 Task: Create a due date automation trigger when advanced on, 2 working days before a card is due add fields without custom field "Resume" set to a number greater than 1 and lower than 10 at 11:00 AM.
Action: Mouse moved to (954, 446)
Screenshot: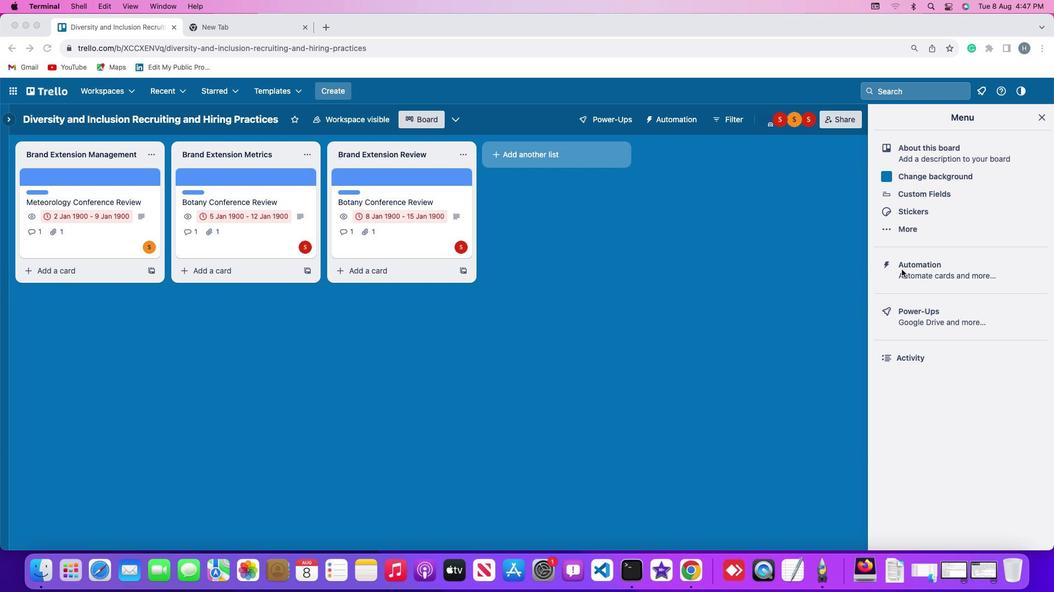 
Action: Mouse pressed left at (954, 446)
Screenshot: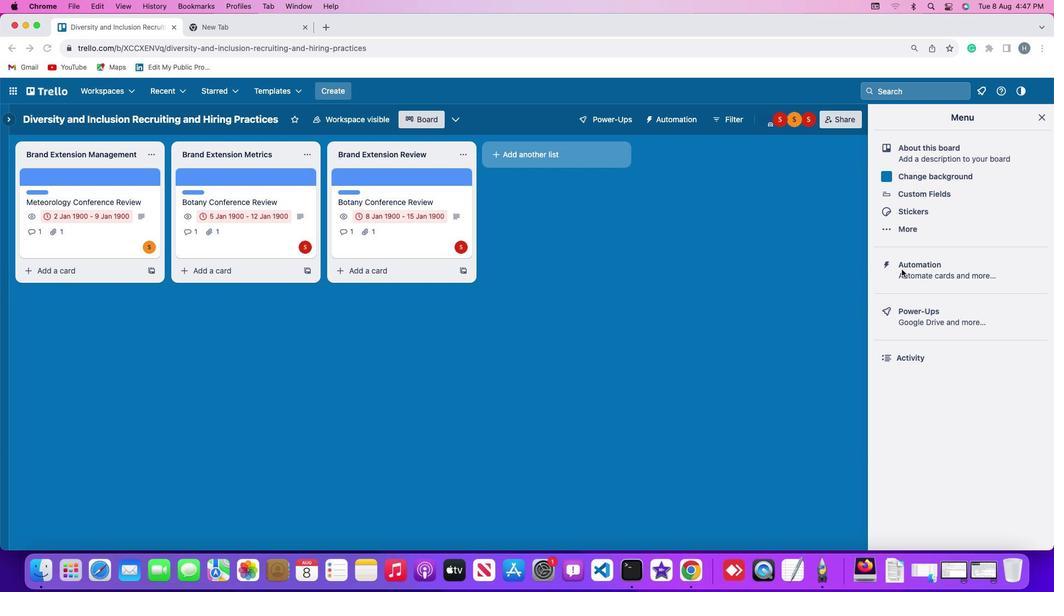 
Action: Mouse pressed left at (954, 446)
Screenshot: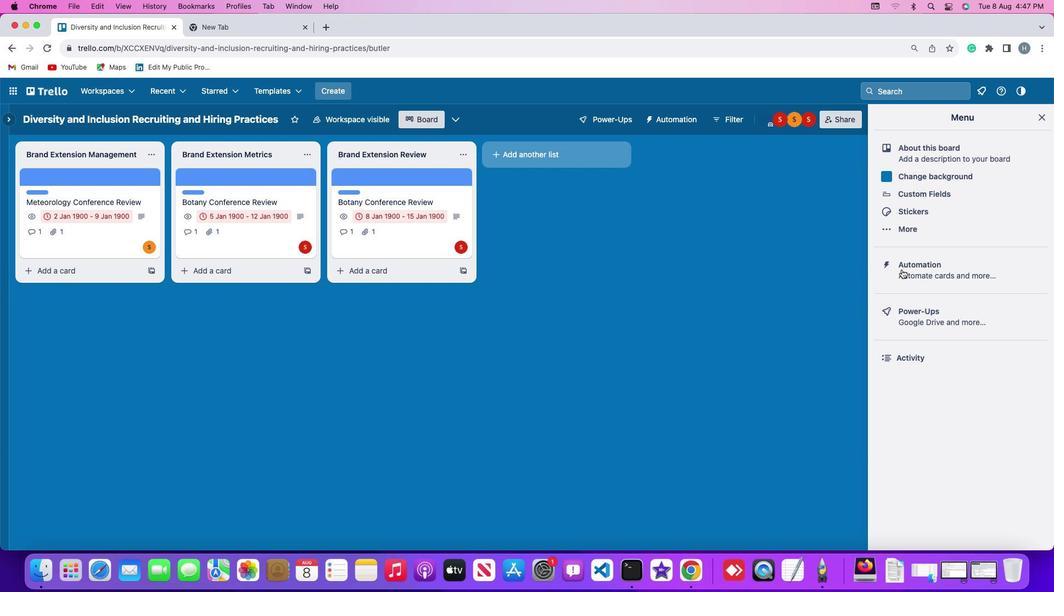 
Action: Mouse moved to (53, 448)
Screenshot: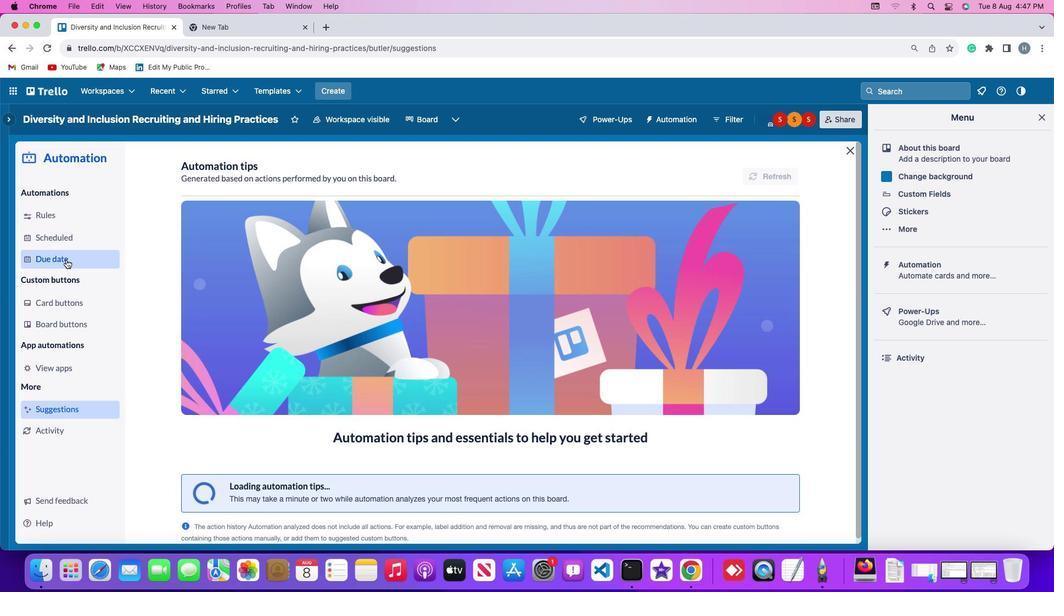 
Action: Mouse pressed left at (53, 448)
Screenshot: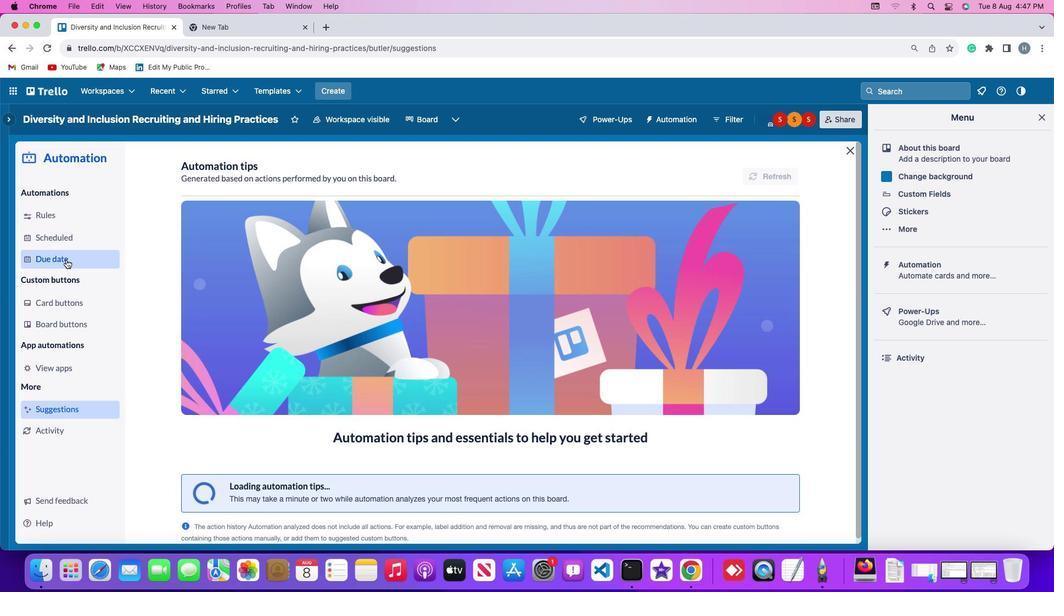 
Action: Mouse moved to (779, 472)
Screenshot: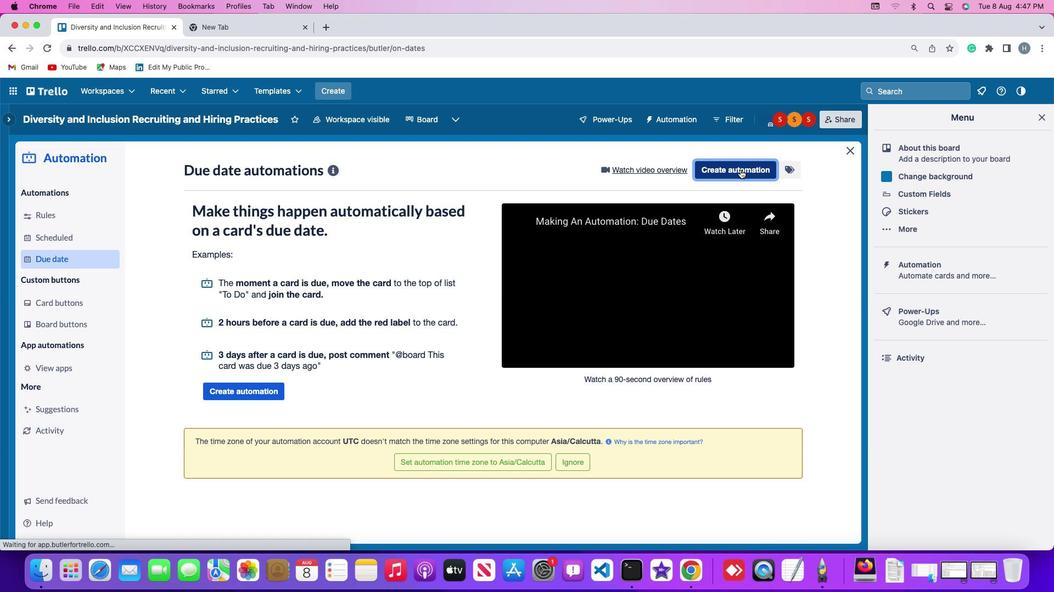 
Action: Mouse pressed left at (779, 472)
Screenshot: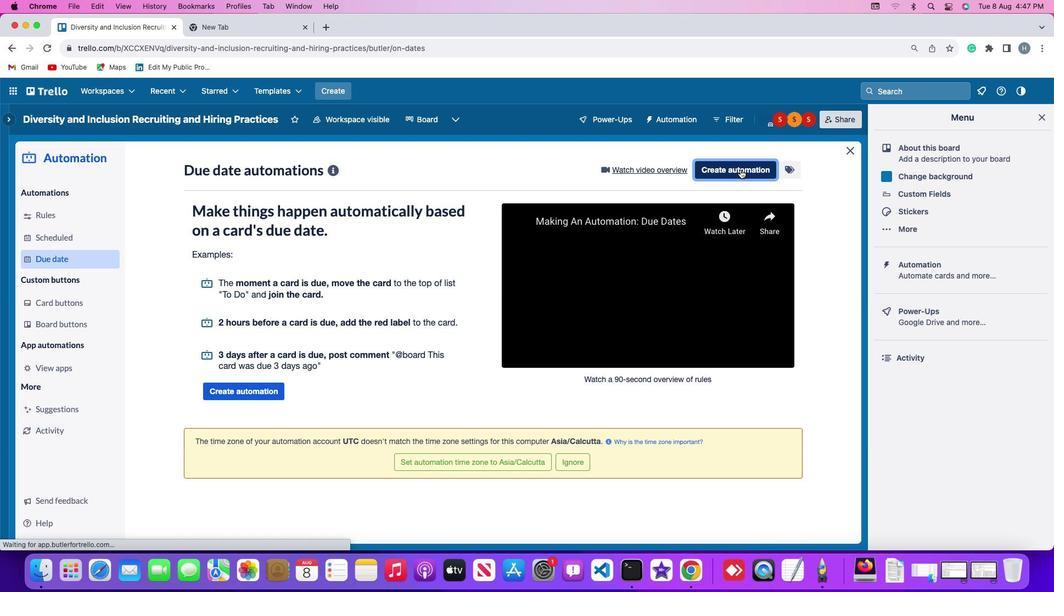 
Action: Mouse moved to (228, 444)
Screenshot: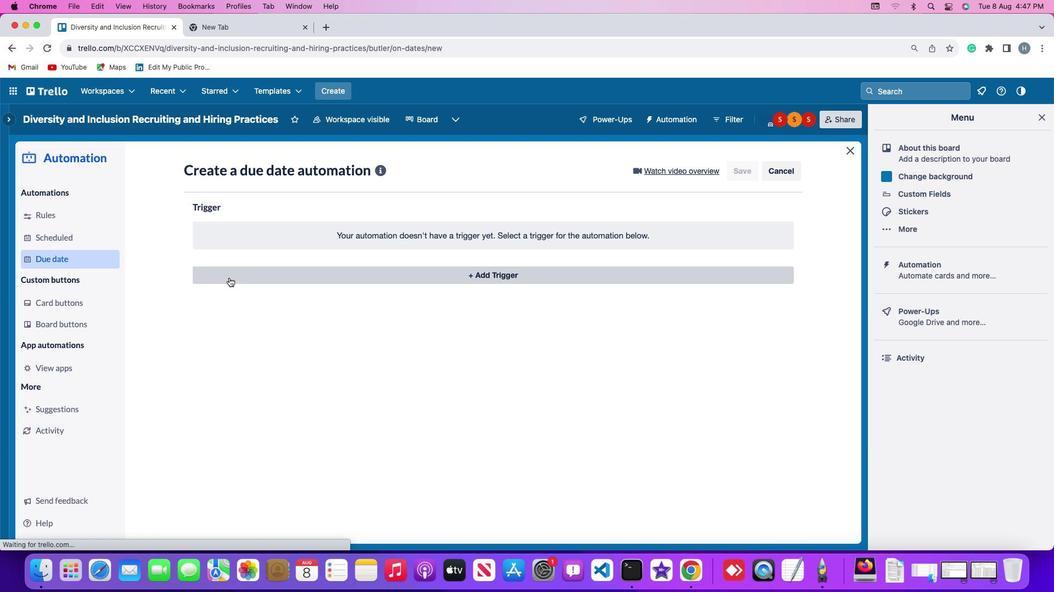
Action: Mouse pressed left at (228, 444)
Screenshot: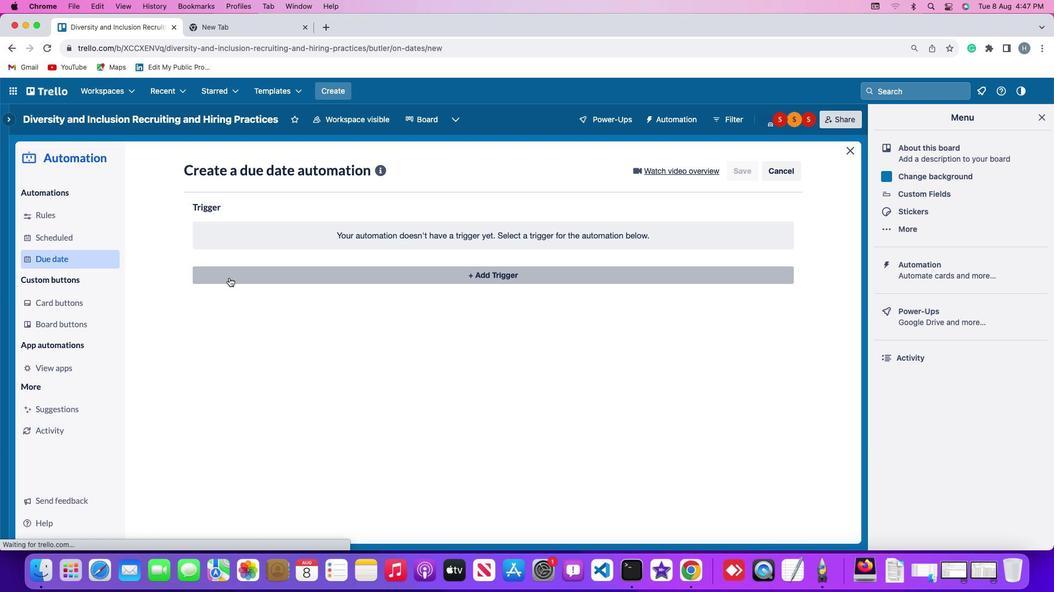 
Action: Mouse moved to (212, 401)
Screenshot: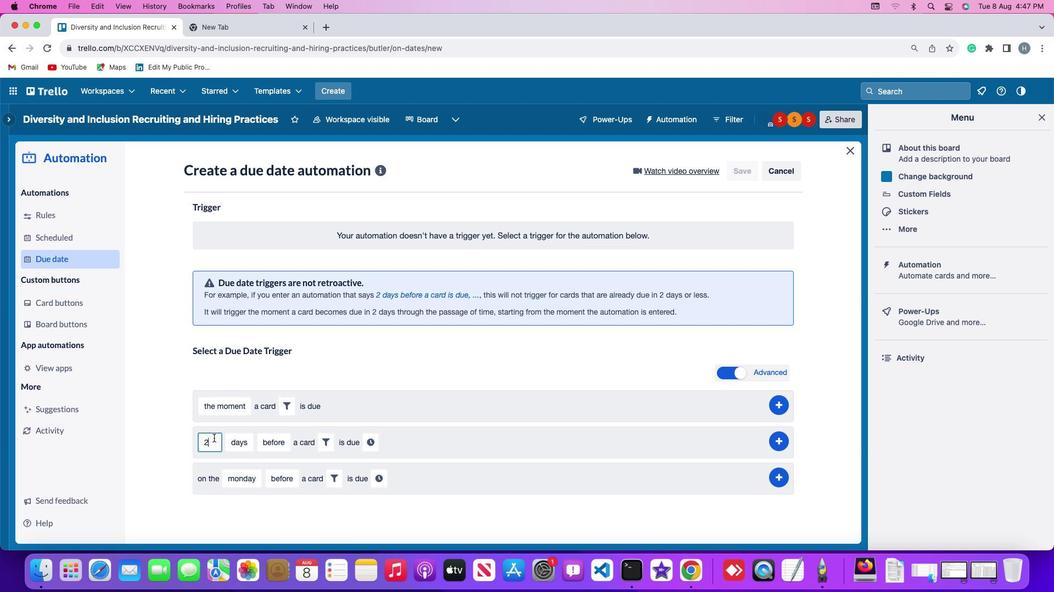 
Action: Mouse pressed left at (212, 401)
Screenshot: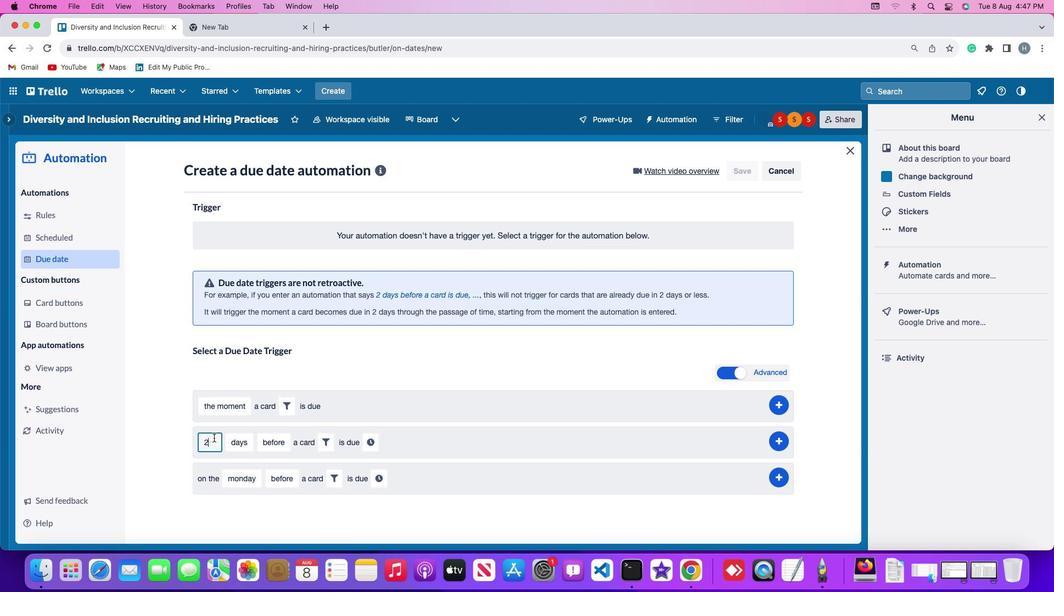 
Action: Key pressed Key.backspace'2'
Screenshot: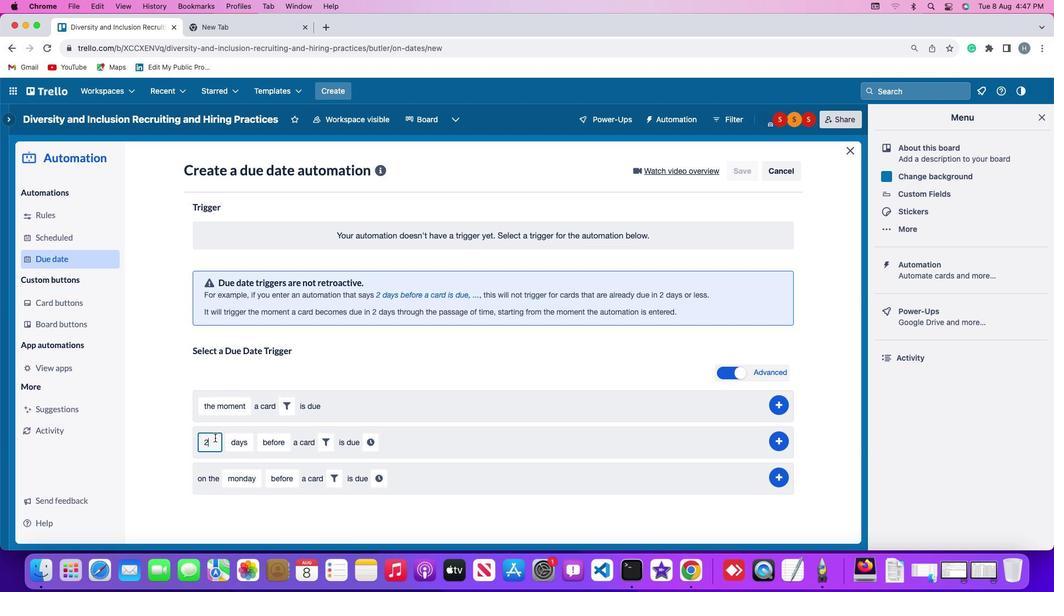 
Action: Mouse moved to (231, 400)
Screenshot: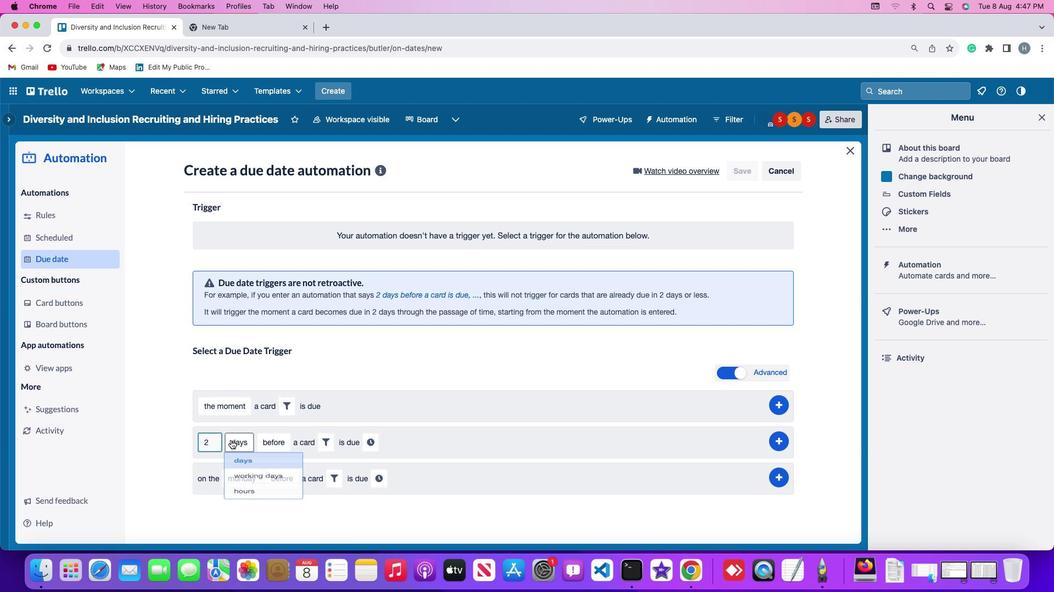 
Action: Mouse pressed left at (231, 400)
Screenshot: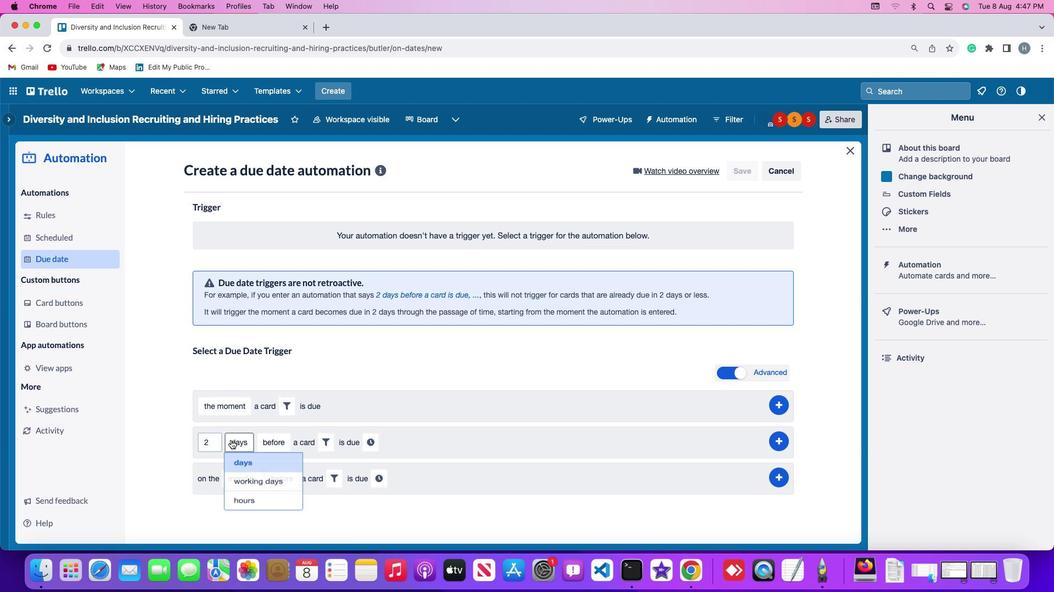 
Action: Mouse moved to (252, 389)
Screenshot: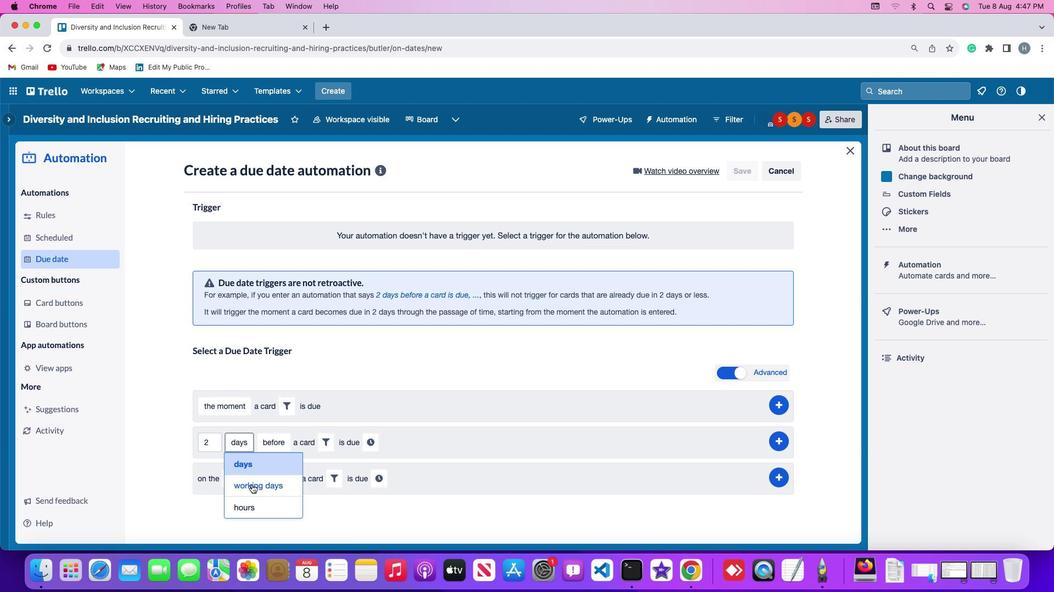 
Action: Mouse pressed left at (252, 389)
Screenshot: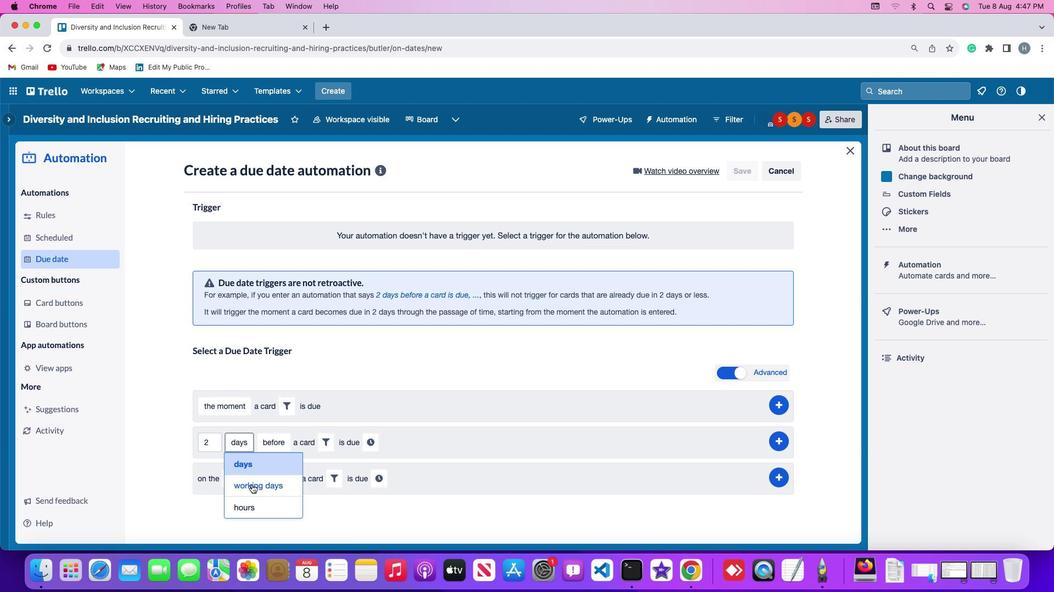 
Action: Mouse moved to (298, 400)
Screenshot: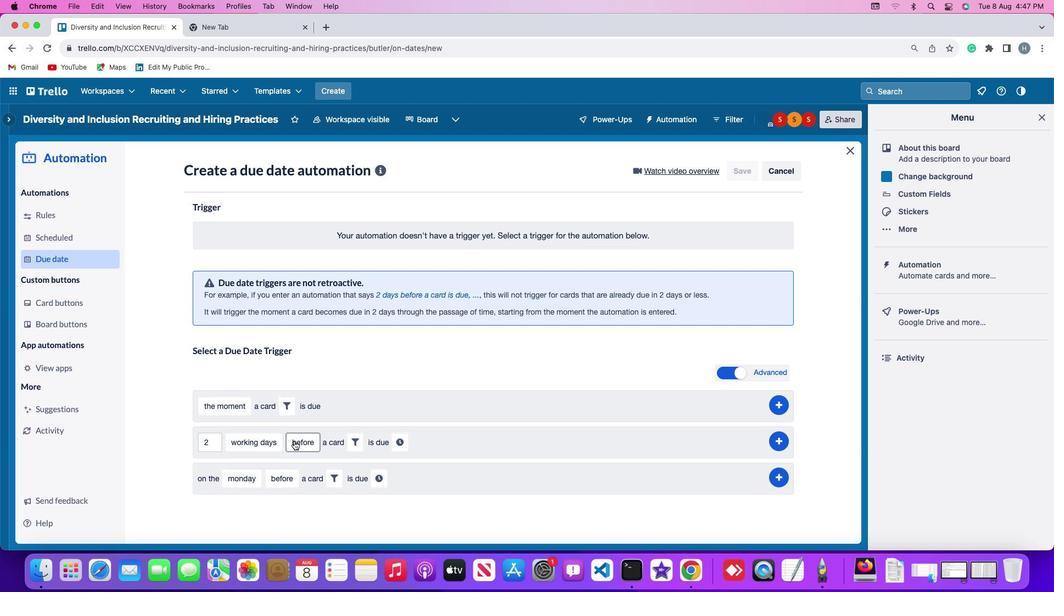 
Action: Mouse pressed left at (298, 400)
Screenshot: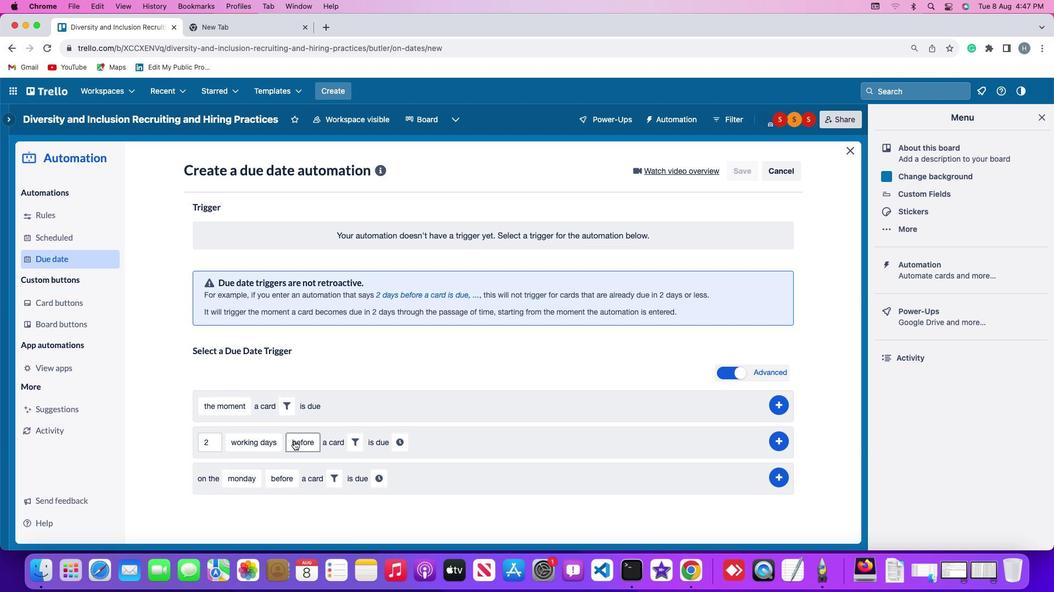 
Action: Mouse moved to (309, 394)
Screenshot: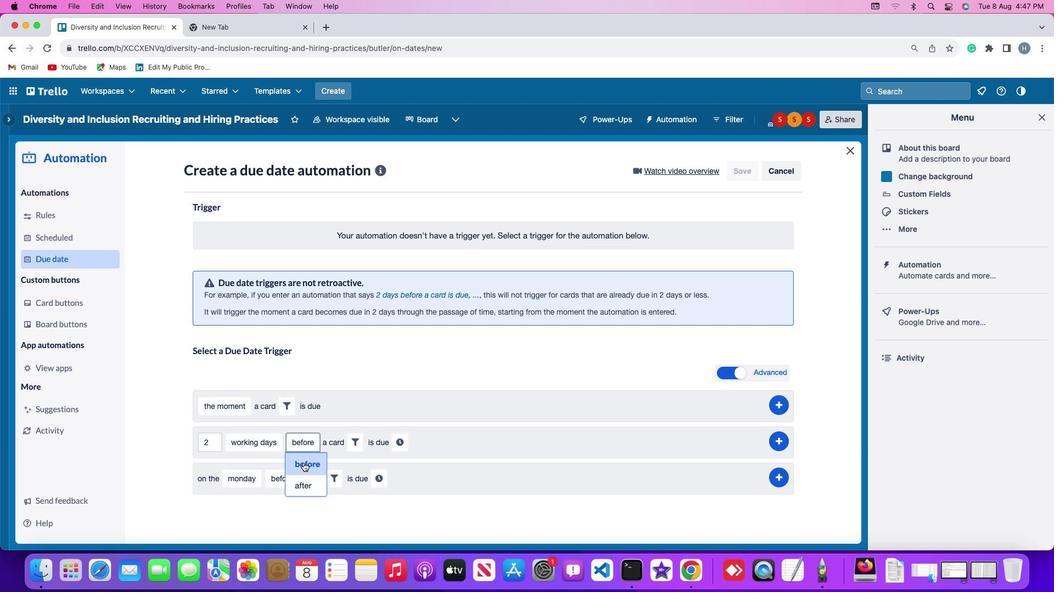 
Action: Mouse pressed left at (309, 394)
Screenshot: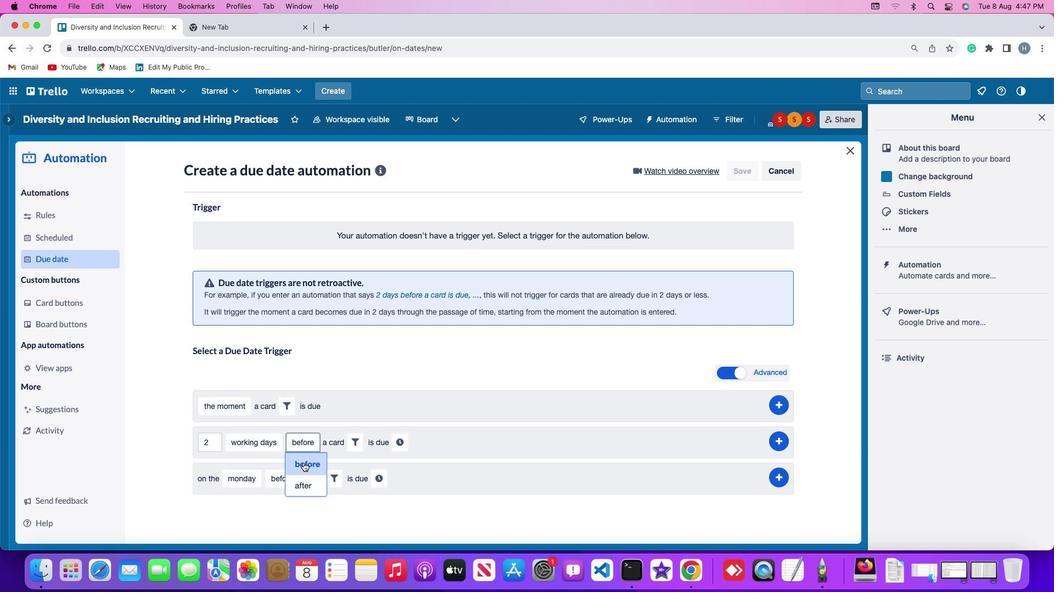 
Action: Mouse moved to (365, 399)
Screenshot: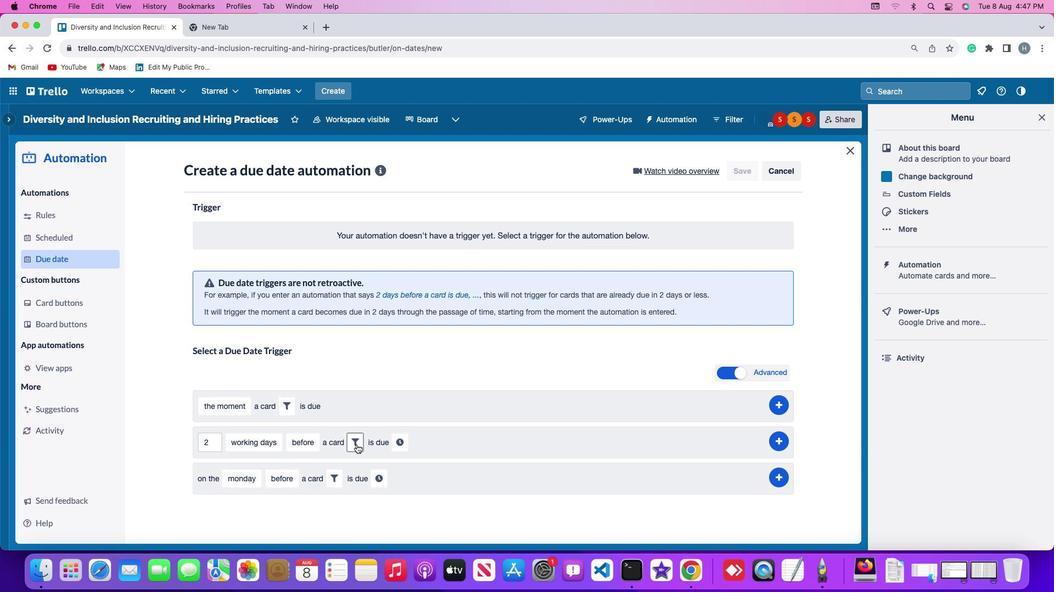 
Action: Mouse pressed left at (365, 399)
Screenshot: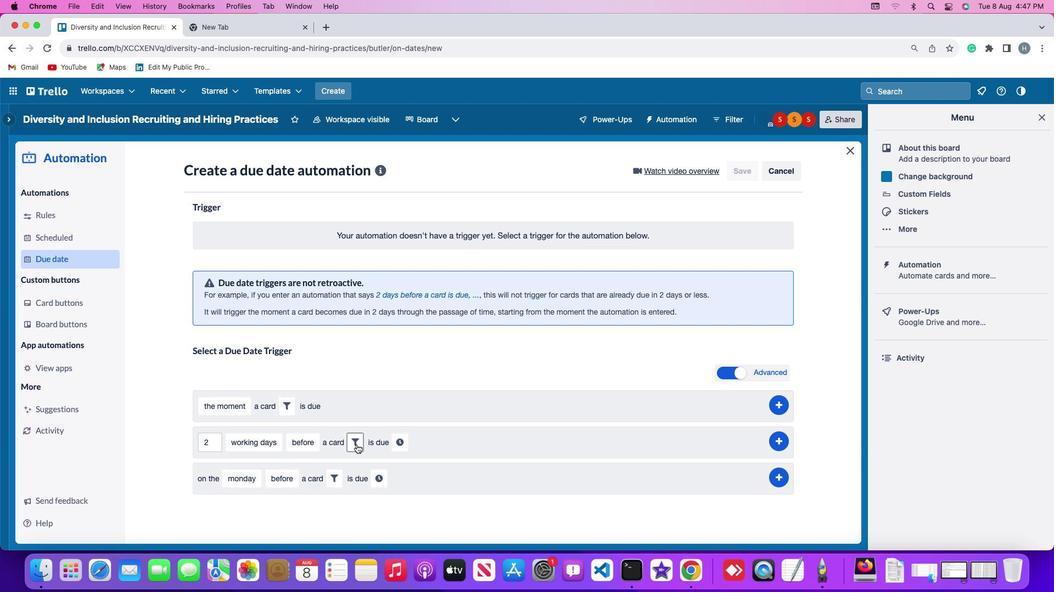 
Action: Mouse moved to (560, 390)
Screenshot: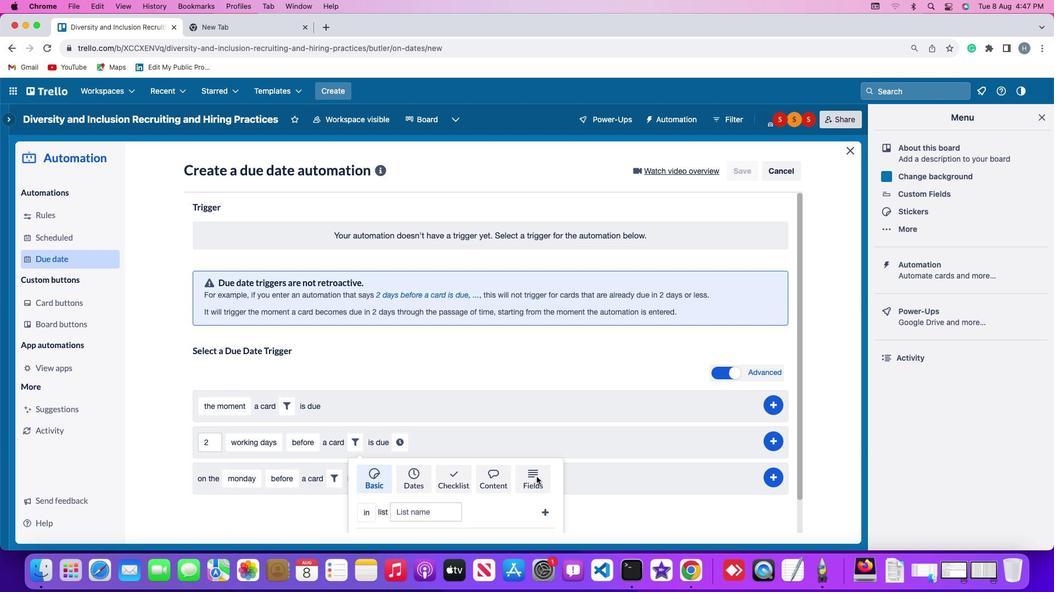 
Action: Mouse pressed left at (560, 390)
Screenshot: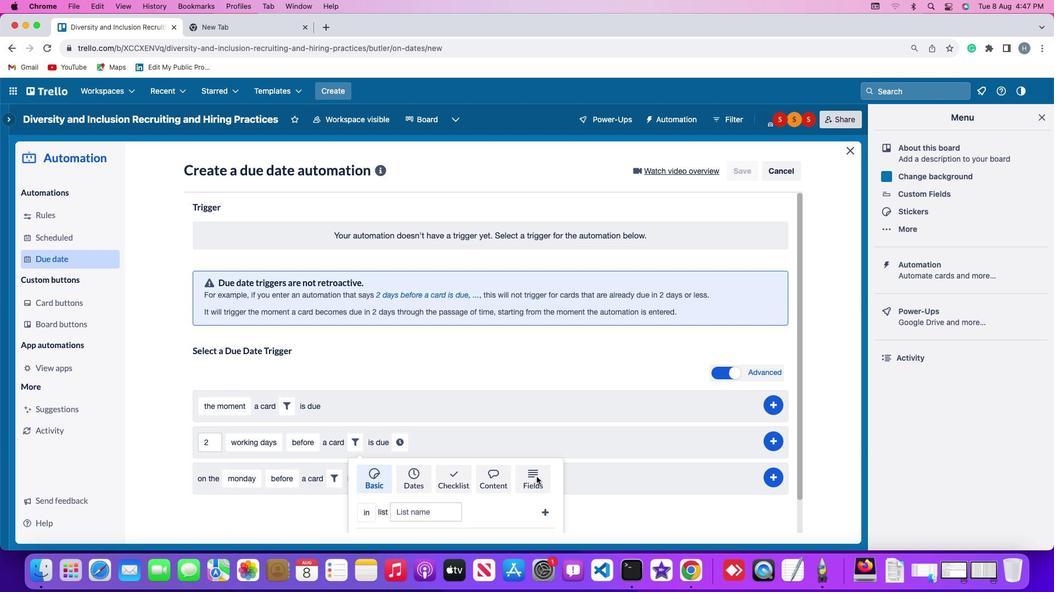 
Action: Mouse moved to (341, 385)
Screenshot: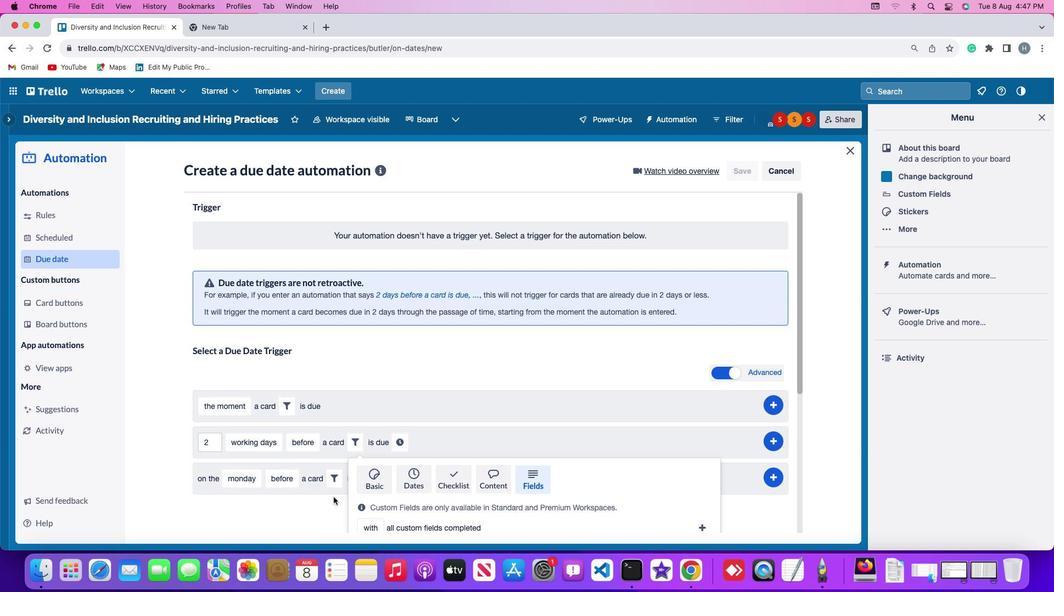 
Action: Mouse scrolled (341, 385) with delta (-17, 518)
Screenshot: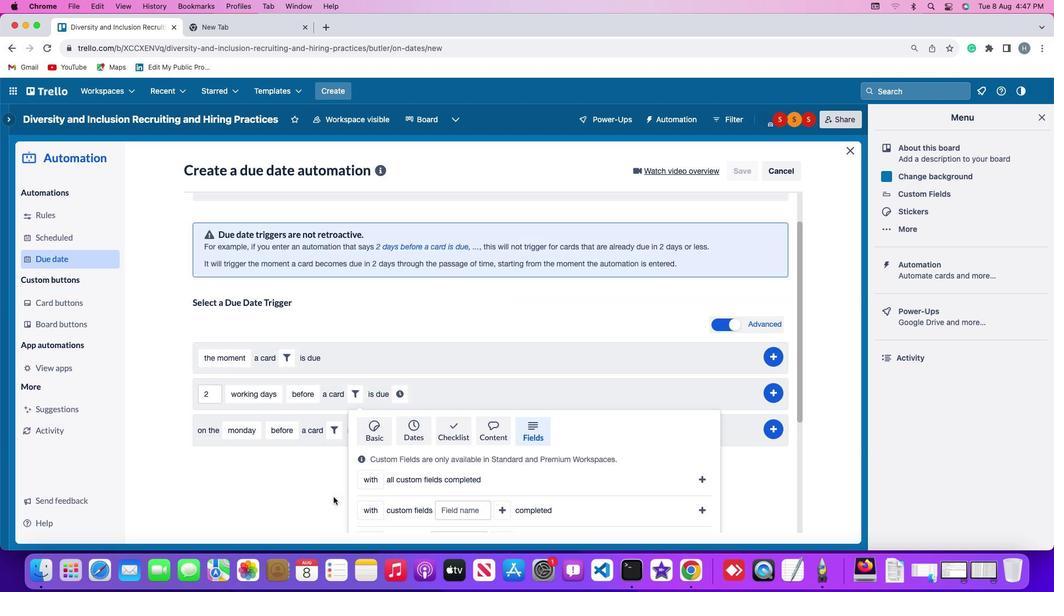
Action: Mouse scrolled (341, 385) with delta (-17, 518)
Screenshot: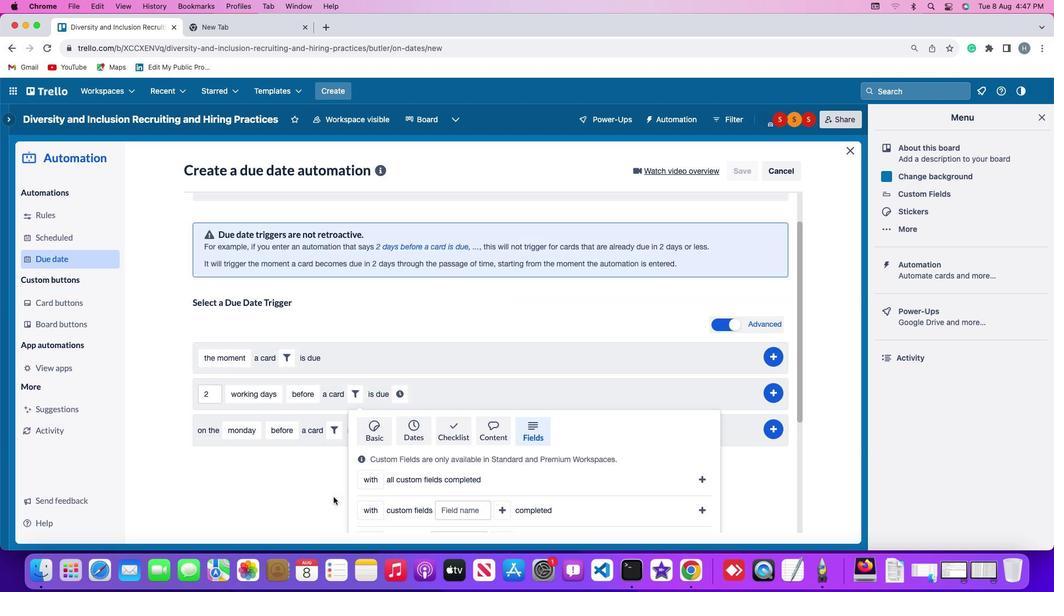 
Action: Mouse scrolled (341, 385) with delta (-17, 518)
Screenshot: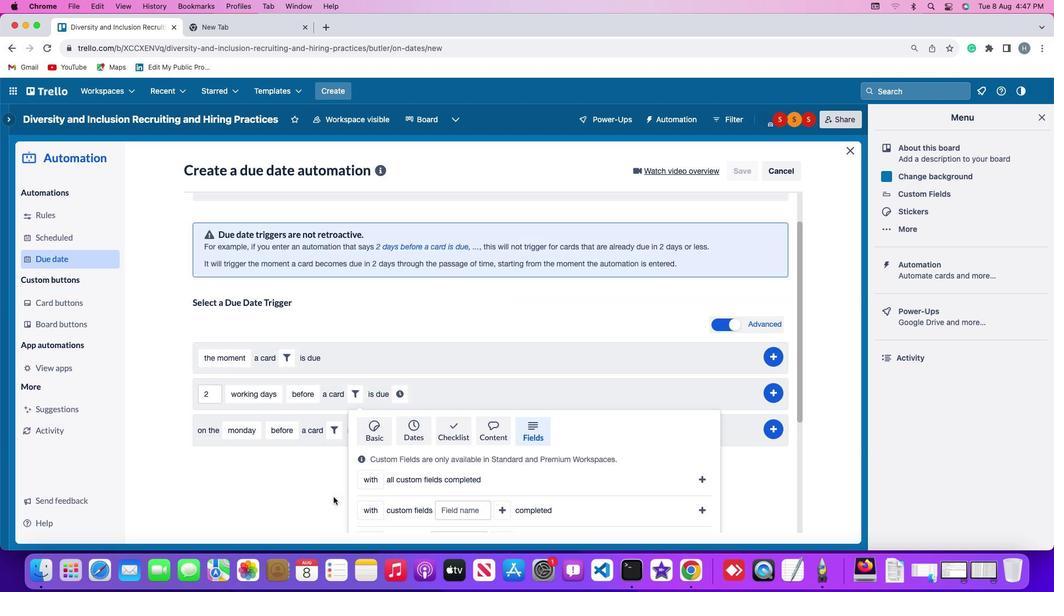 
Action: Mouse scrolled (341, 385) with delta (-17, 518)
Screenshot: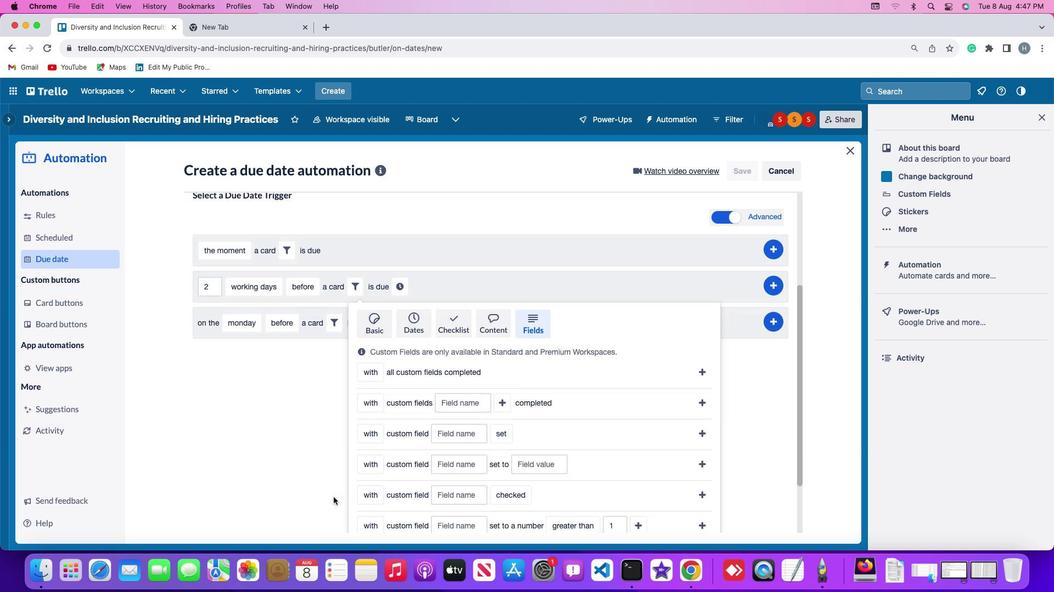 
Action: Mouse scrolled (341, 385) with delta (-17, 518)
Screenshot: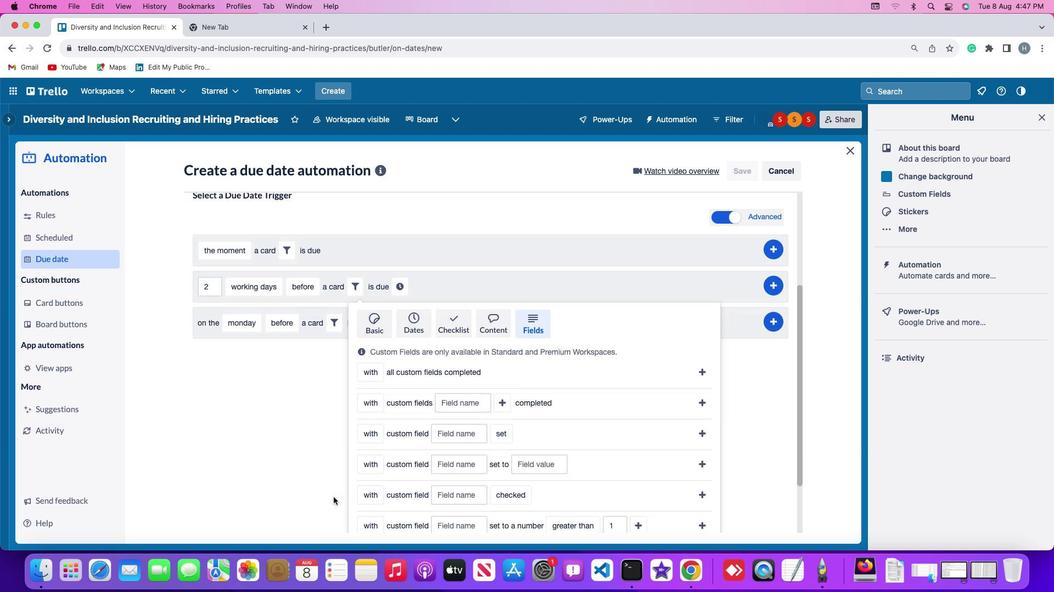 
Action: Mouse scrolled (341, 385) with delta (-17, 518)
Screenshot: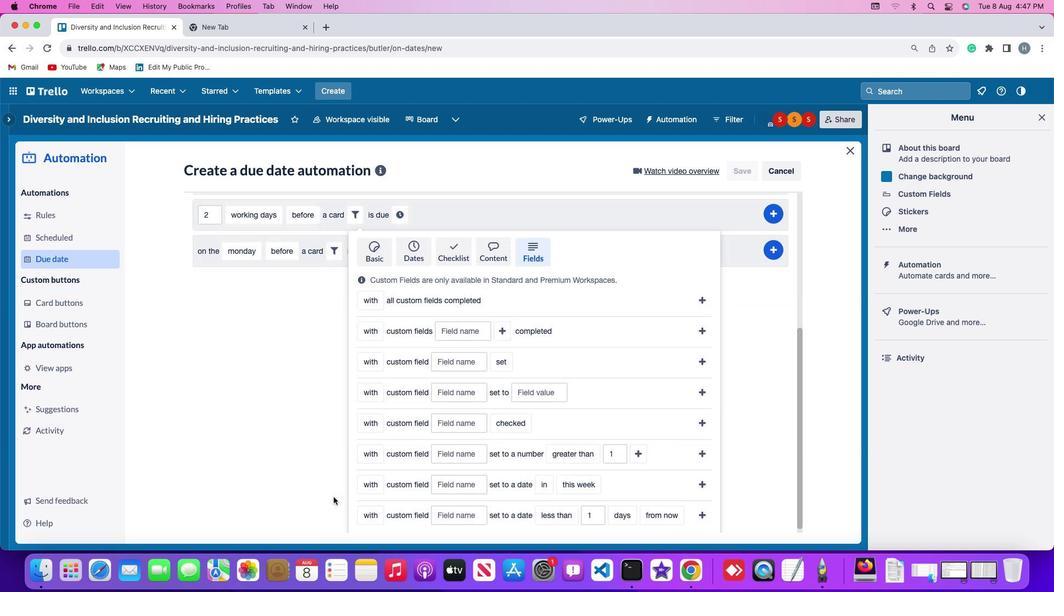 
Action: Mouse scrolled (341, 385) with delta (-17, 518)
Screenshot: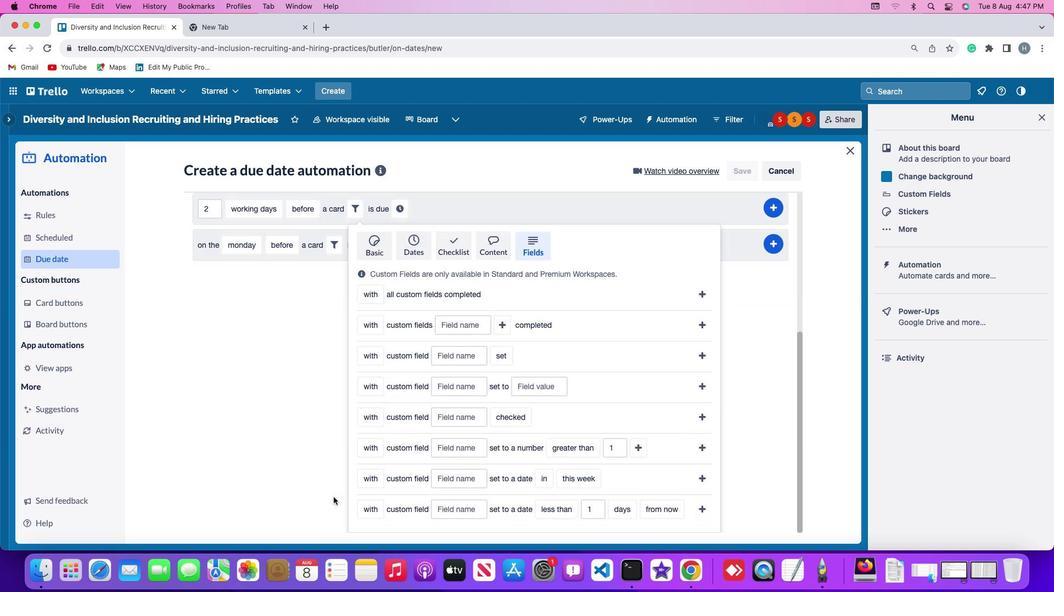 
Action: Mouse scrolled (341, 385) with delta (-17, 518)
Screenshot: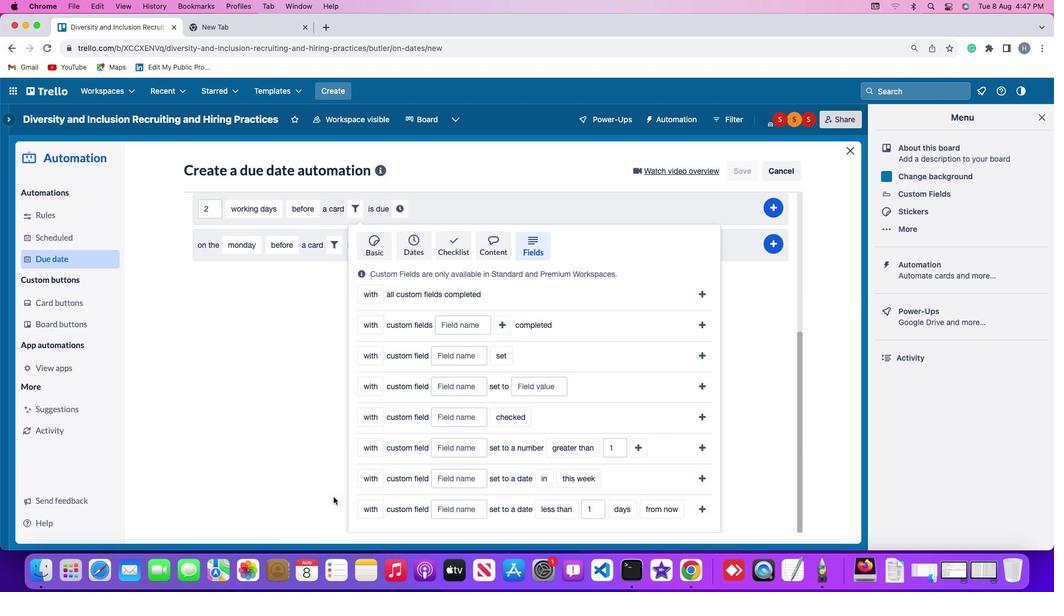 
Action: Mouse scrolled (341, 385) with delta (-17, 518)
Screenshot: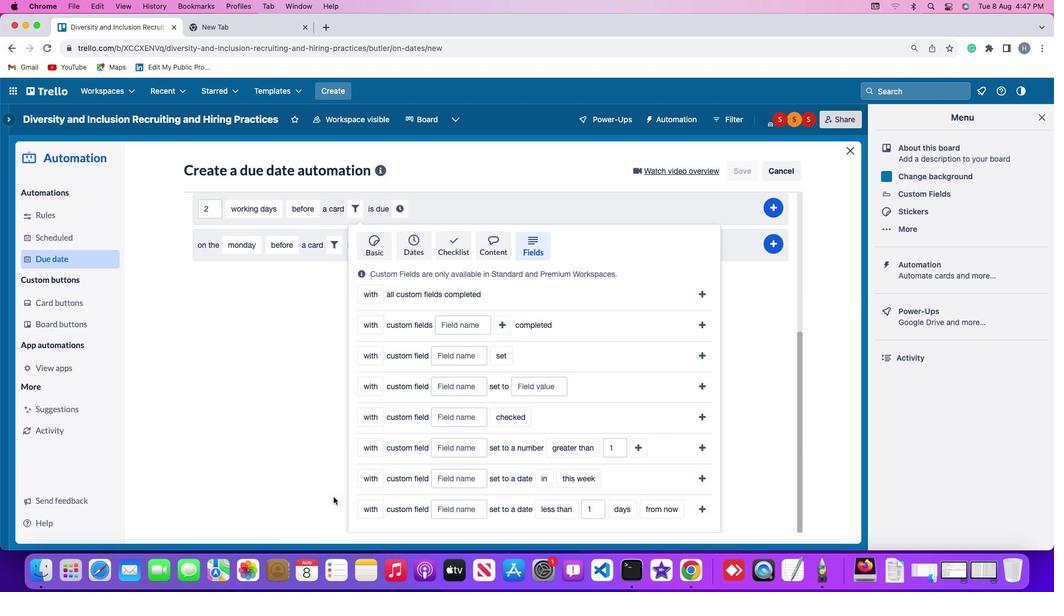 
Action: Mouse scrolled (341, 385) with delta (-17, 518)
Screenshot: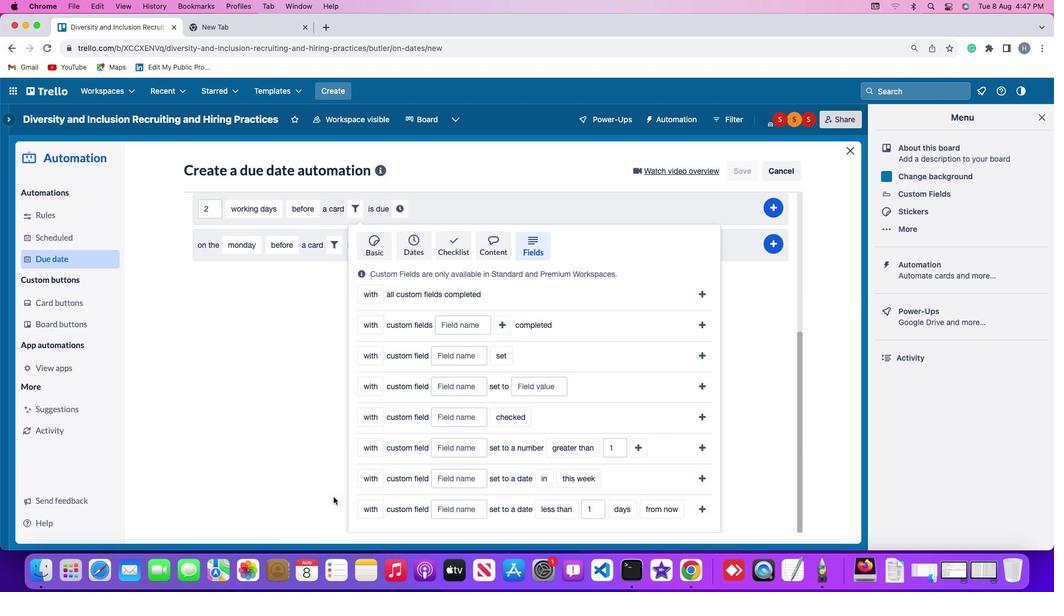 
Action: Mouse scrolled (341, 385) with delta (-17, 518)
Screenshot: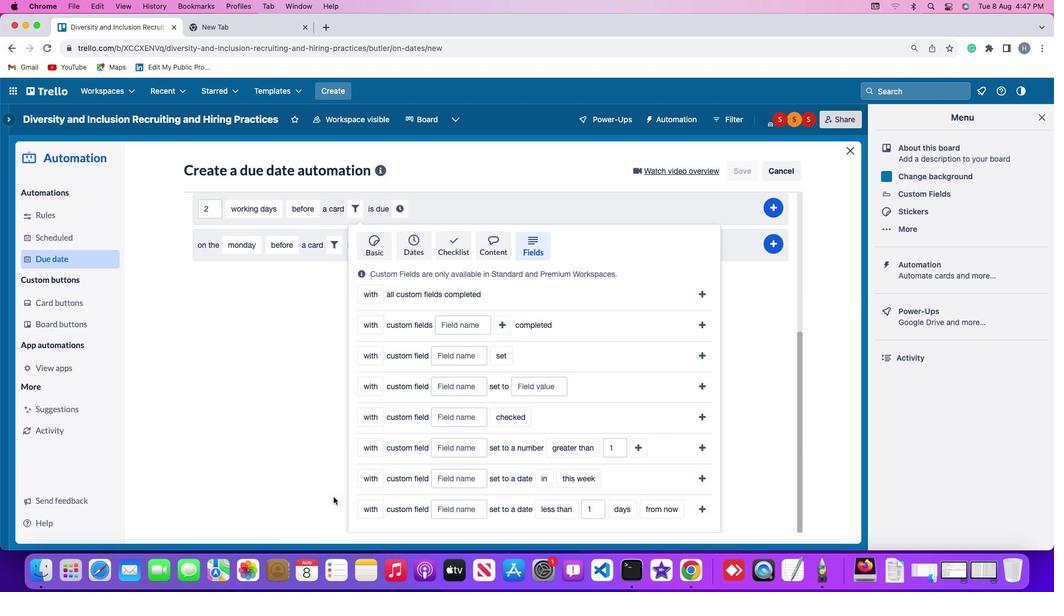 
Action: Mouse moved to (383, 398)
Screenshot: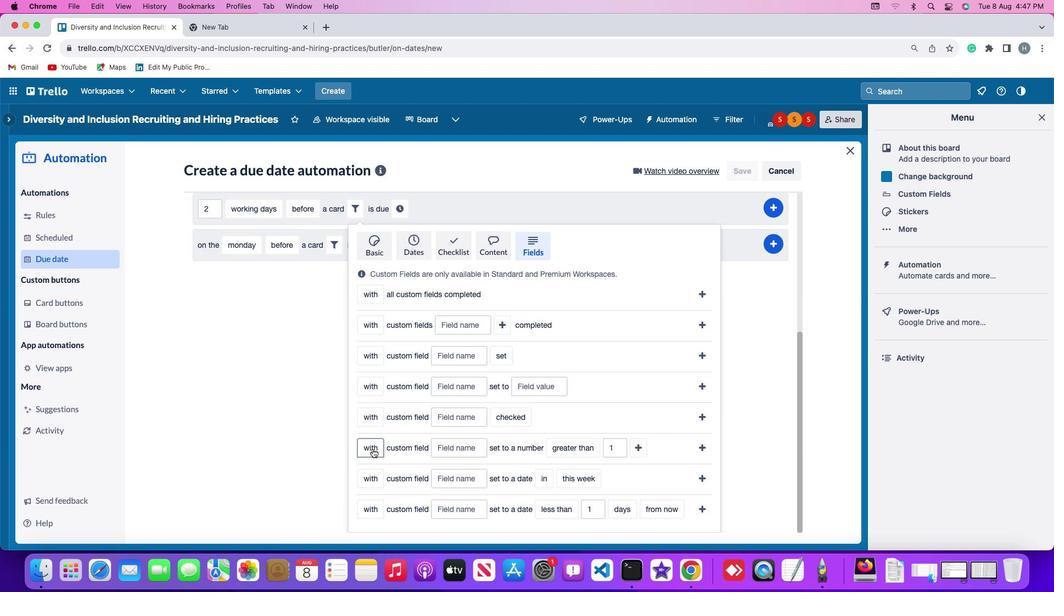 
Action: Mouse pressed left at (383, 398)
Screenshot: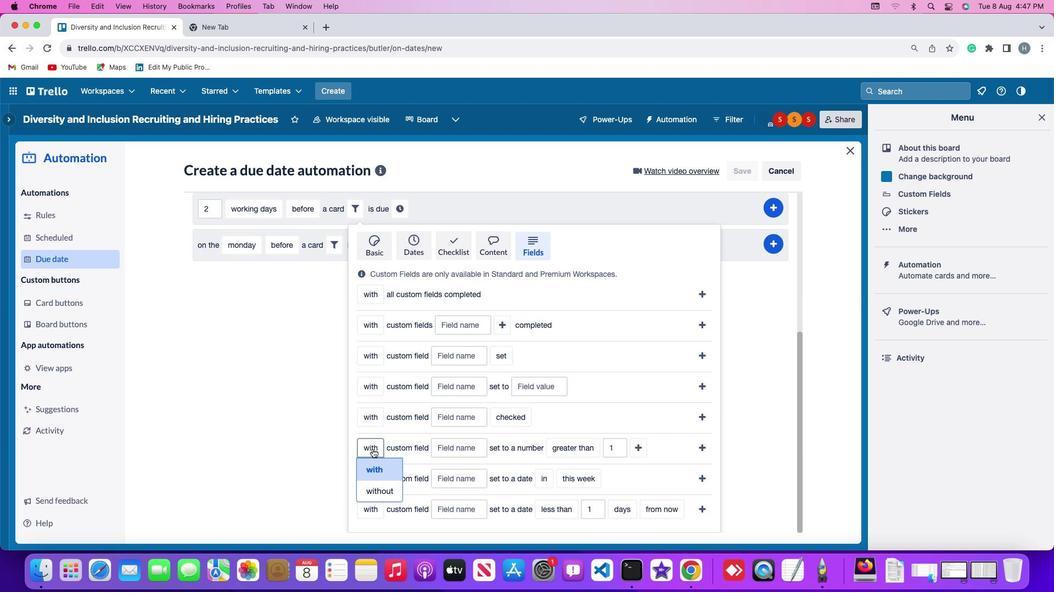 
Action: Mouse moved to (389, 387)
Screenshot: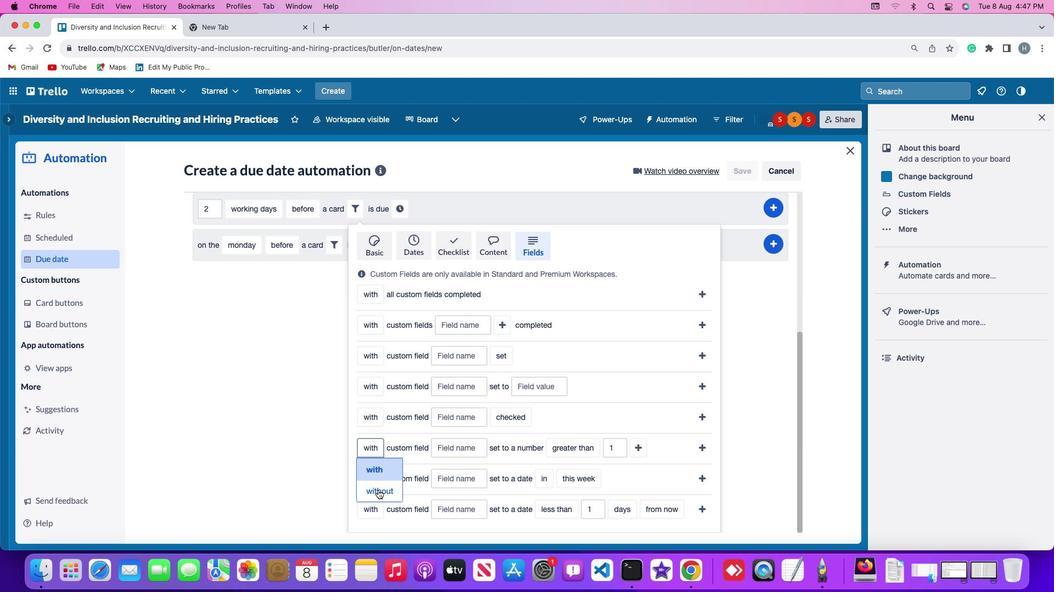 
Action: Mouse pressed left at (389, 387)
Screenshot: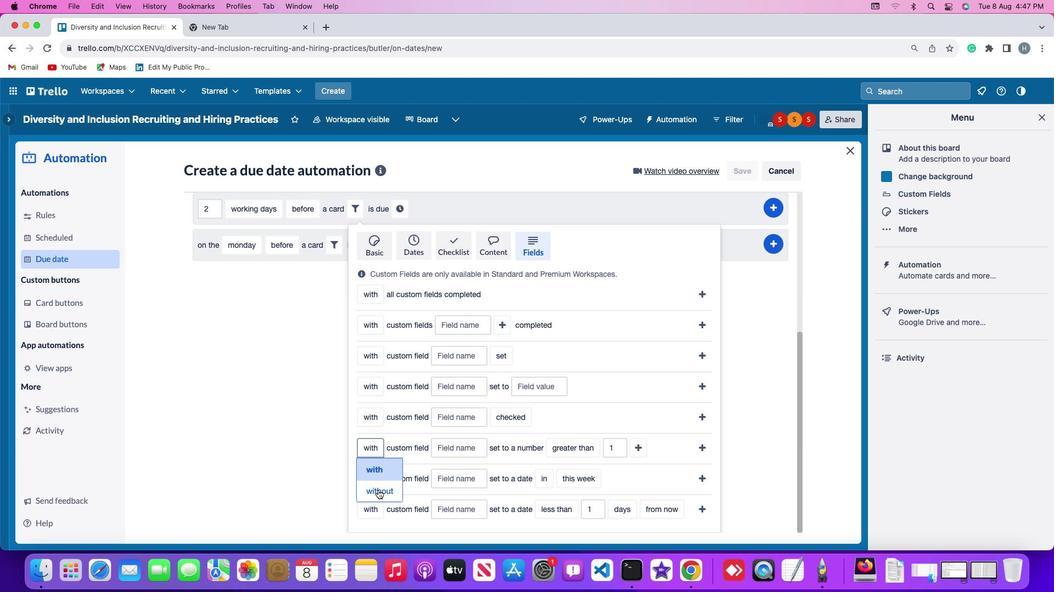 
Action: Mouse moved to (486, 399)
Screenshot: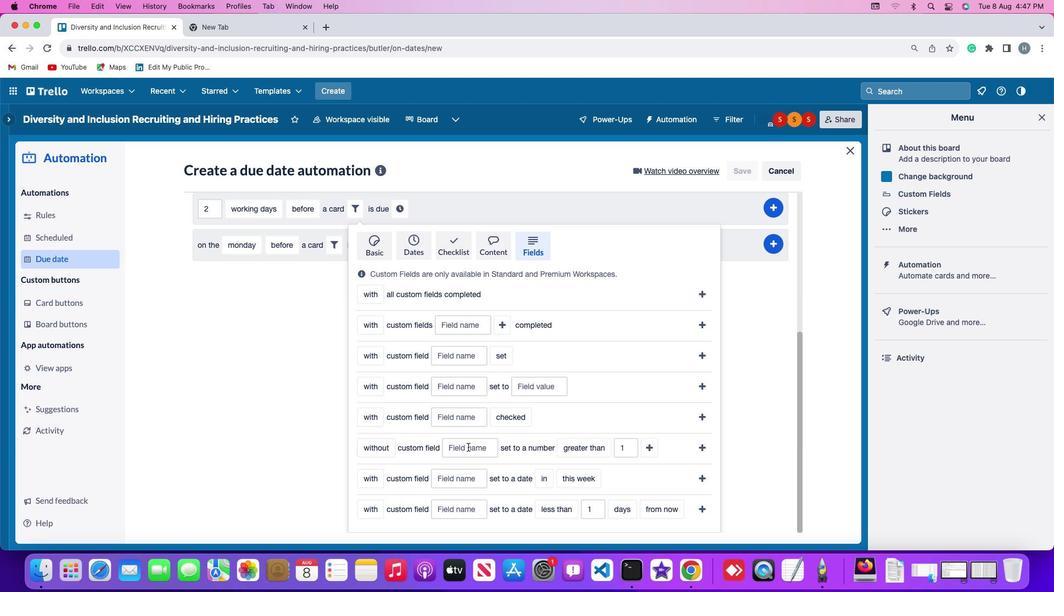 
Action: Mouse pressed left at (486, 399)
Screenshot: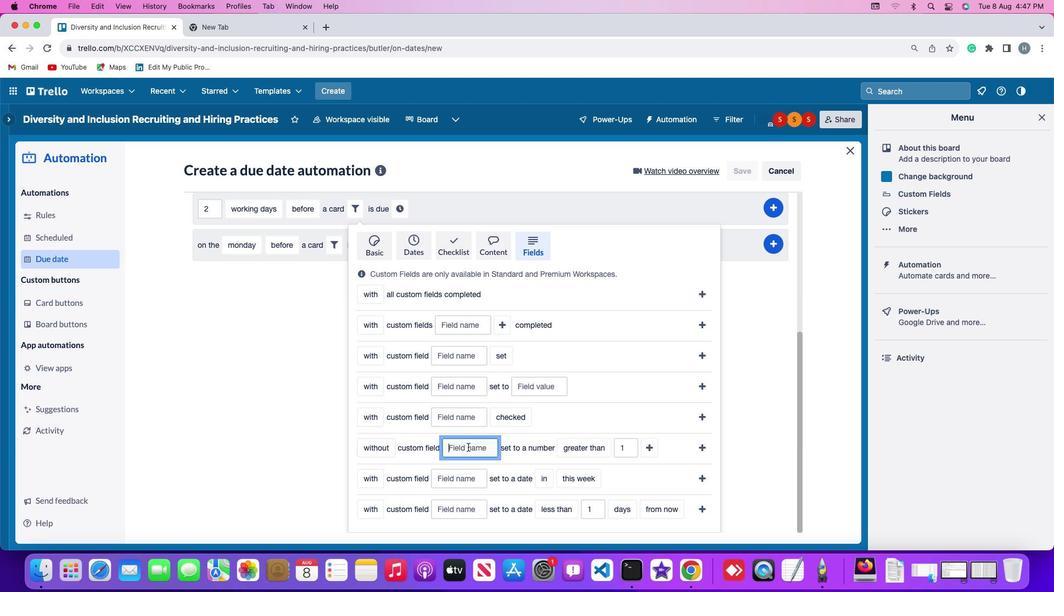 
Action: Key pressed Key.shift'R''e''u''m''e'
Screenshot: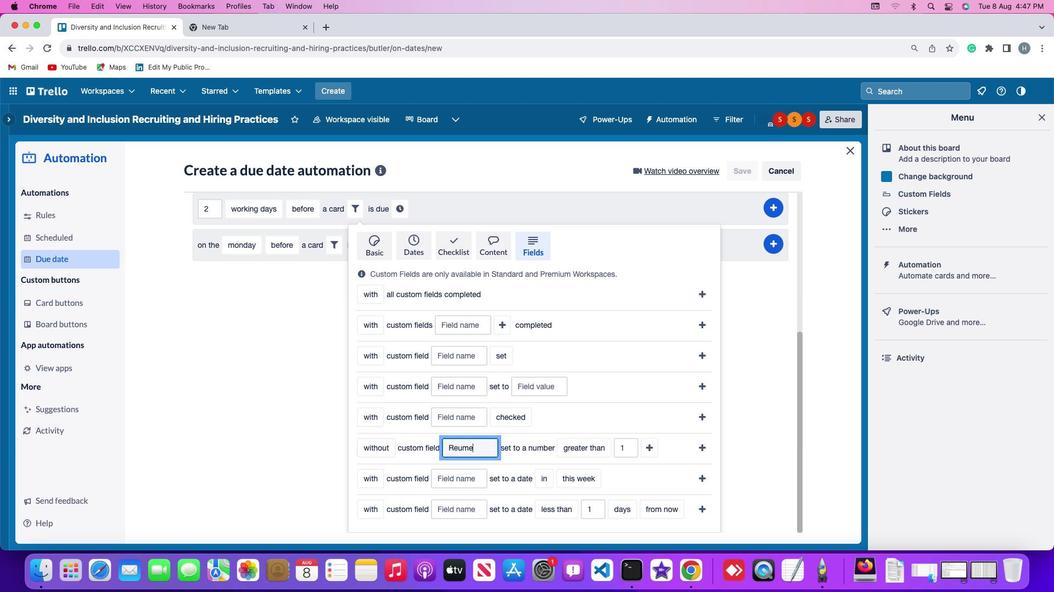 
Action: Mouse moved to (505, 400)
Screenshot: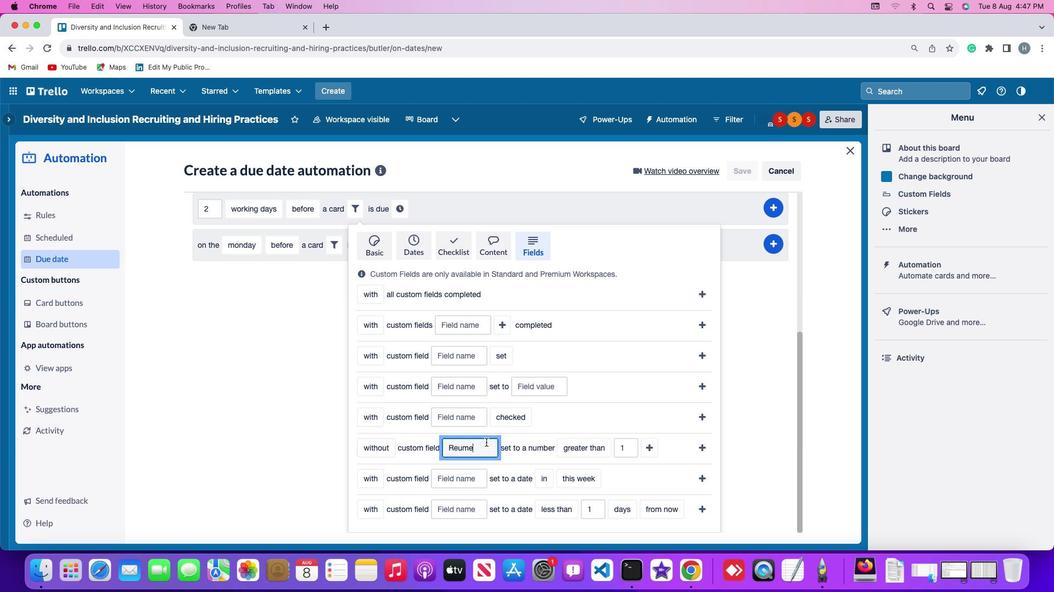 
Action: Key pressed Key.backspaceKey.backspaceKey.backspace's''u''m''e'
Screenshot: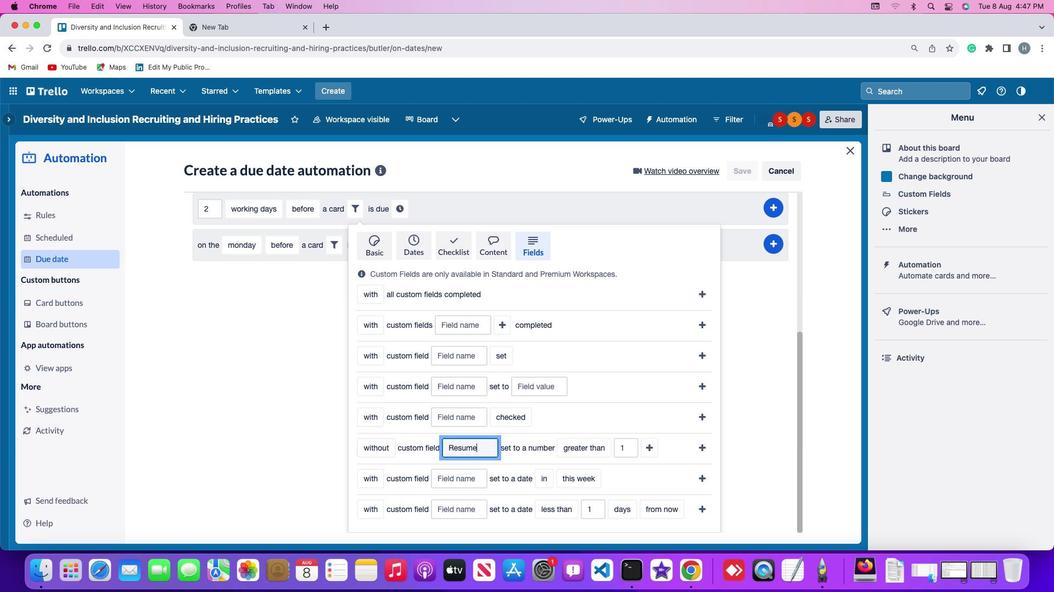 
Action: Mouse moved to (609, 399)
Screenshot: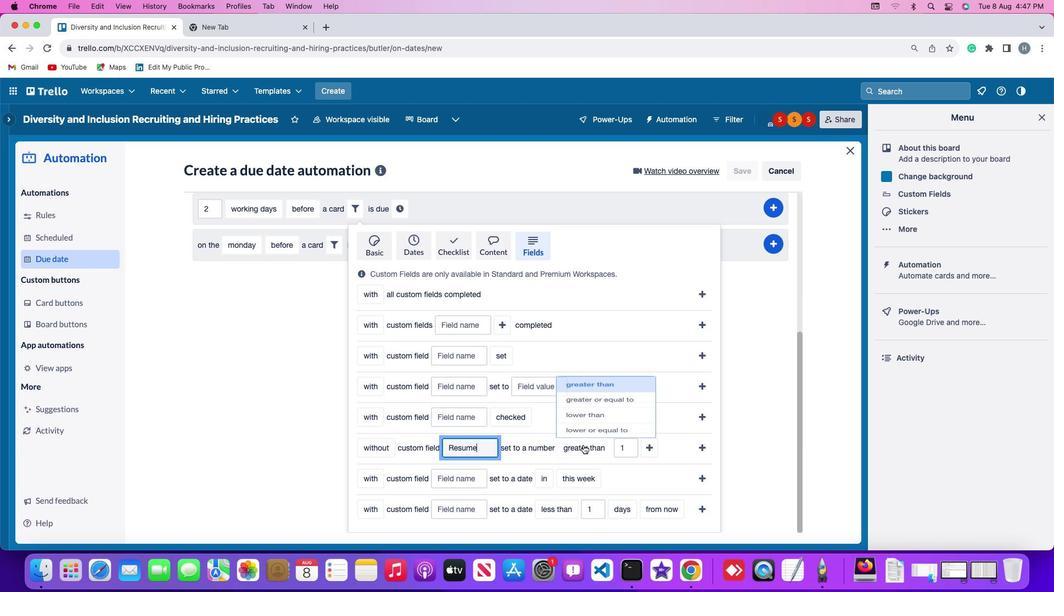 
Action: Mouse pressed left at (609, 399)
Screenshot: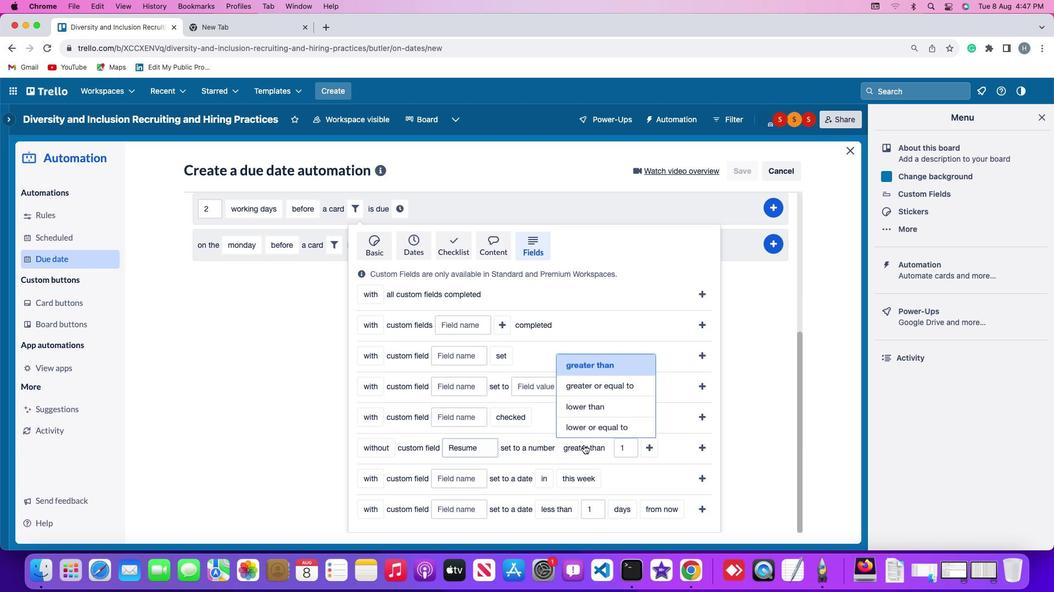 
Action: Mouse moved to (624, 421)
Screenshot: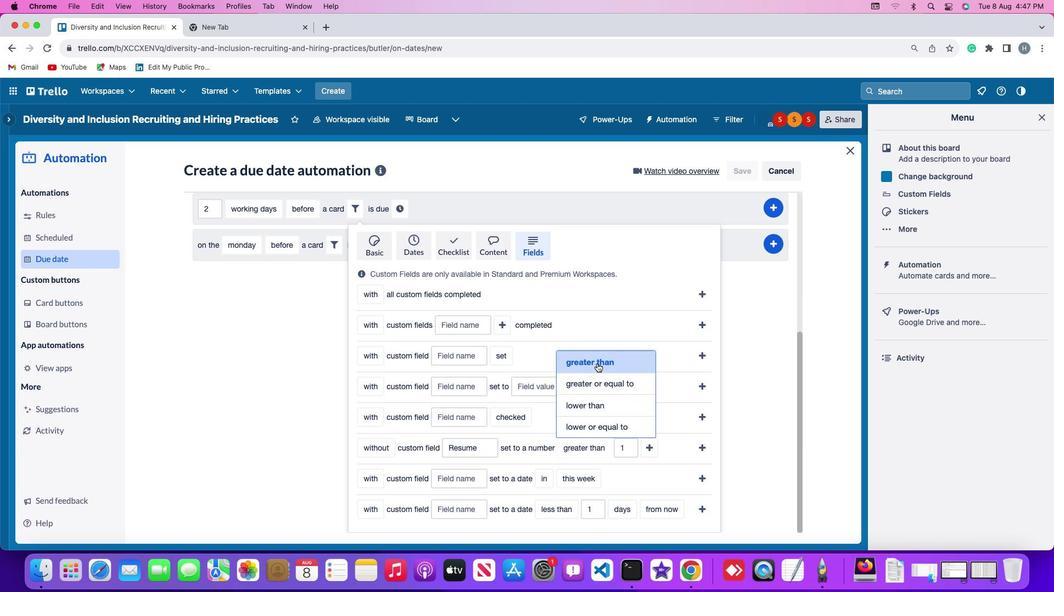 
Action: Mouse pressed left at (624, 421)
Screenshot: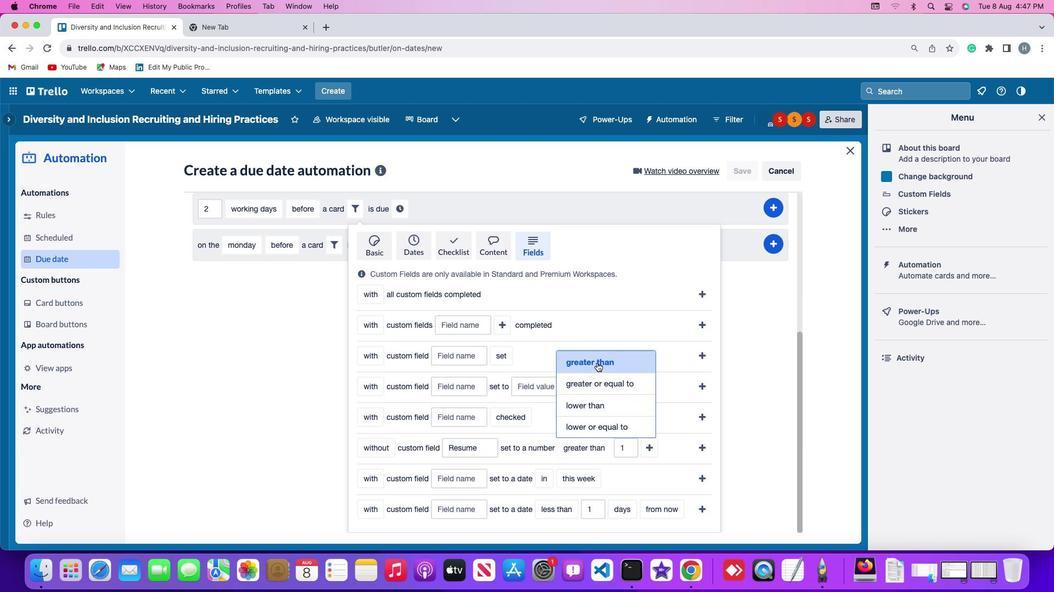 
Action: Mouse moved to (660, 396)
Screenshot: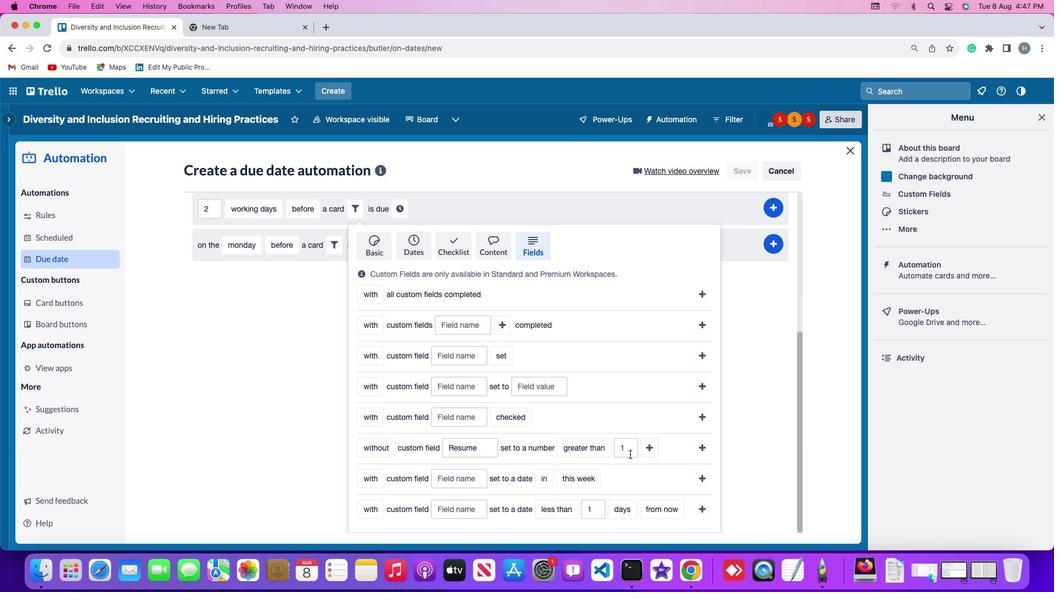 
Action: Mouse pressed left at (660, 396)
Screenshot: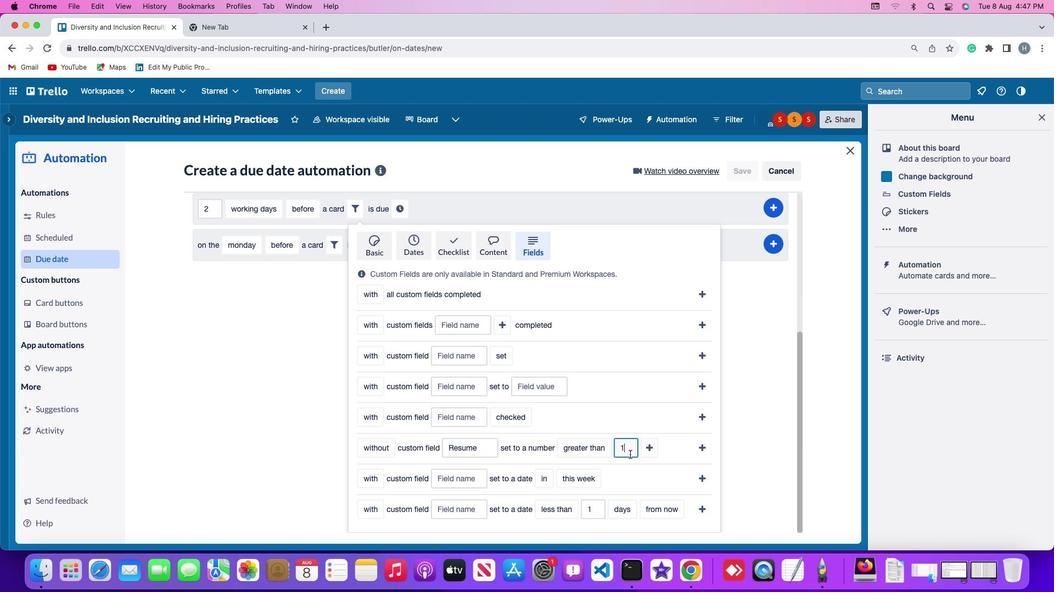 
Action: Mouse moved to (660, 396)
Screenshot: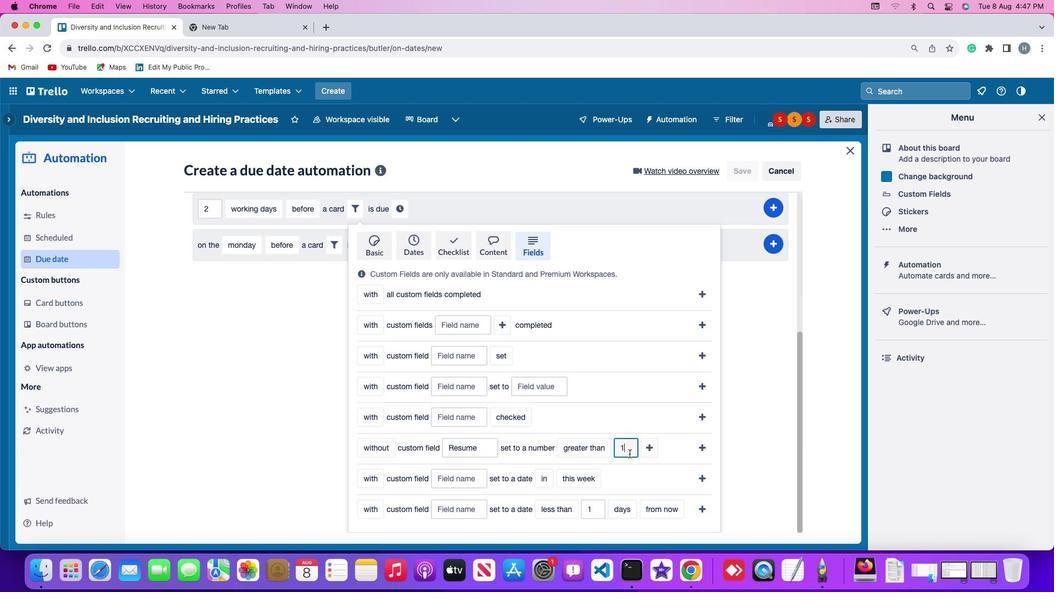 
Action: Key pressed Key.backspace
Screenshot: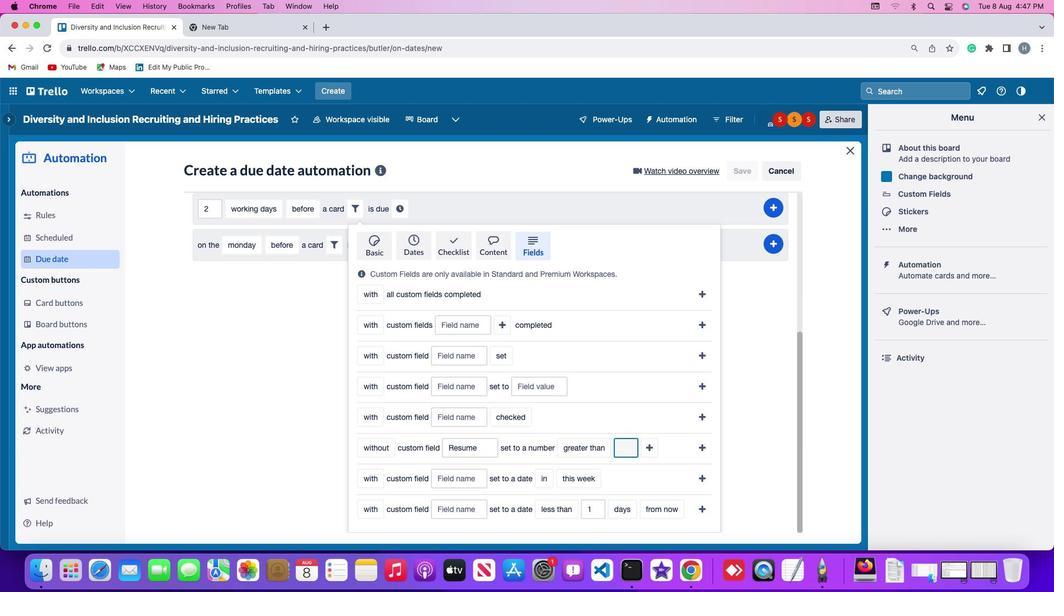 
Action: Mouse moved to (659, 397)
Screenshot: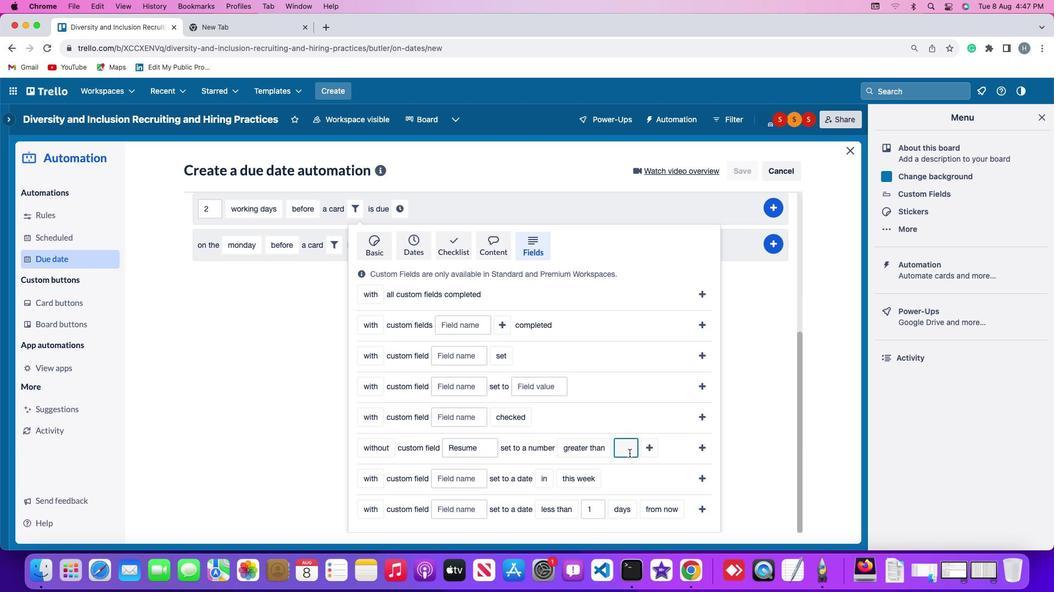 
Action: Key pressed '1'
Screenshot: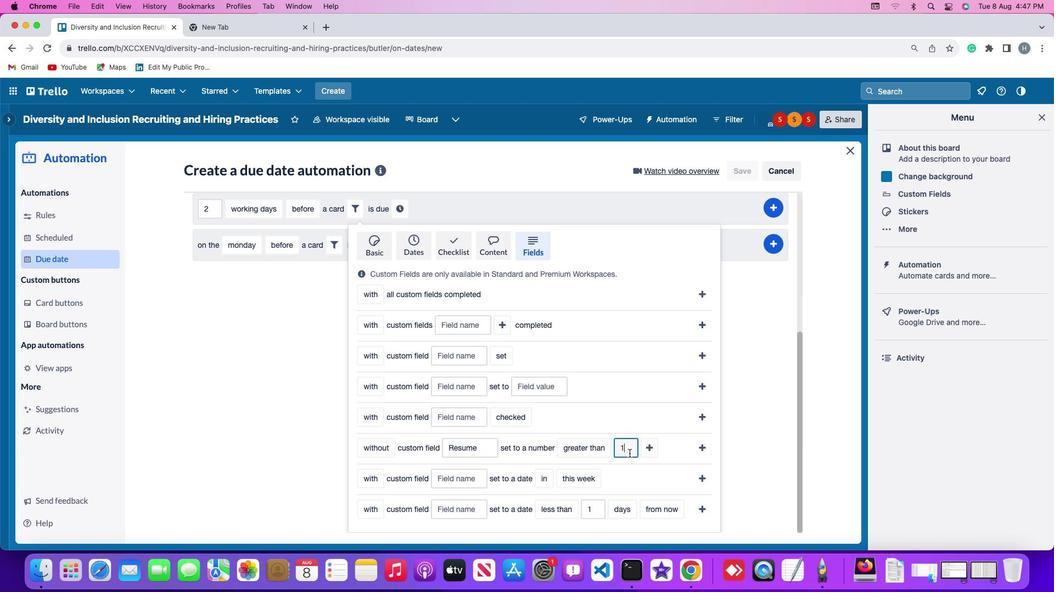 
Action: Mouse moved to (687, 398)
Screenshot: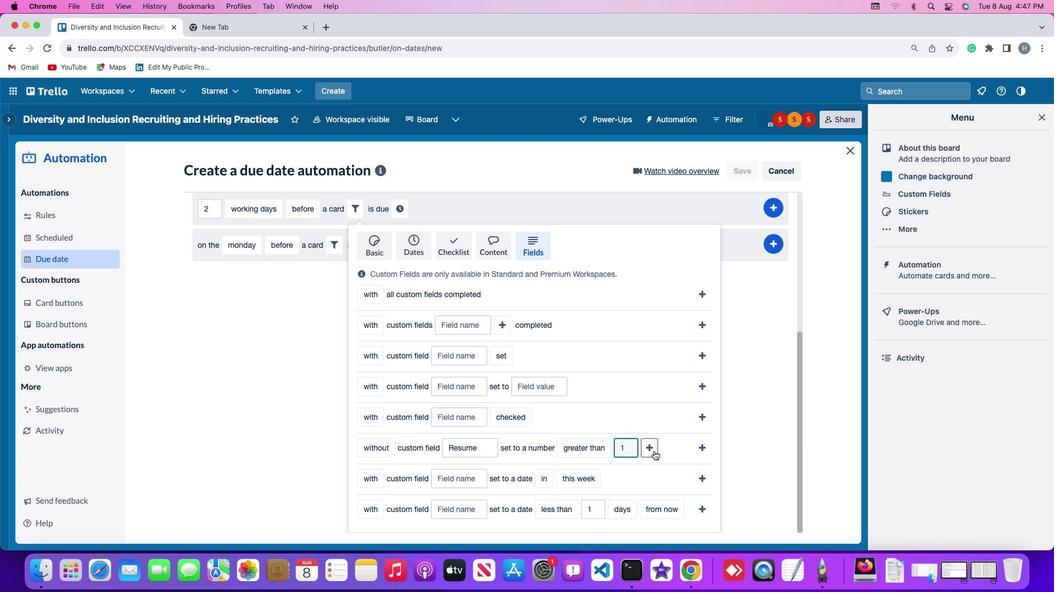 
Action: Mouse pressed left at (687, 398)
Screenshot: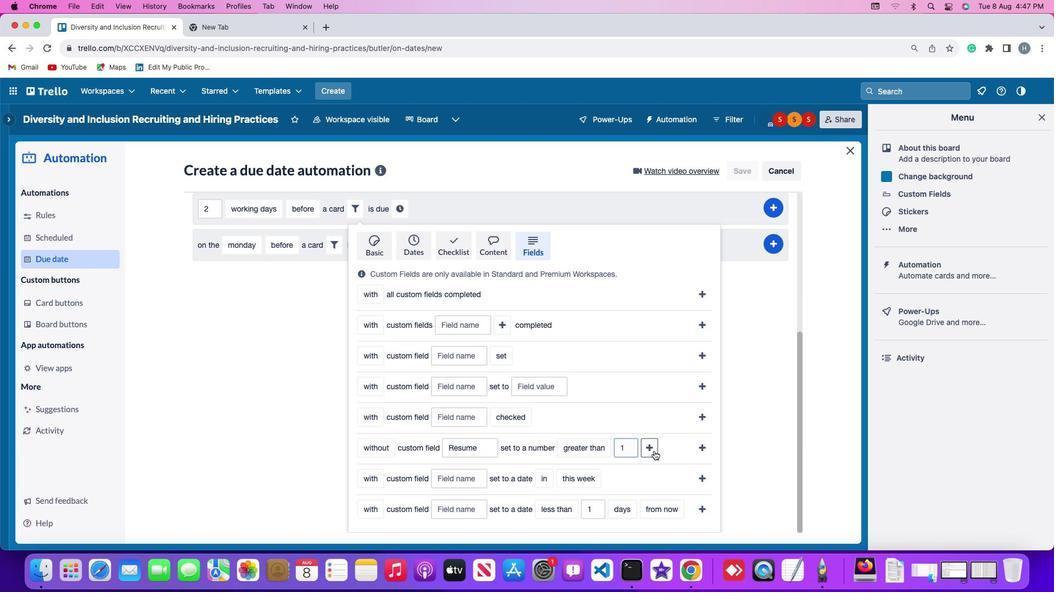 
Action: Mouse moved to (416, 391)
Screenshot: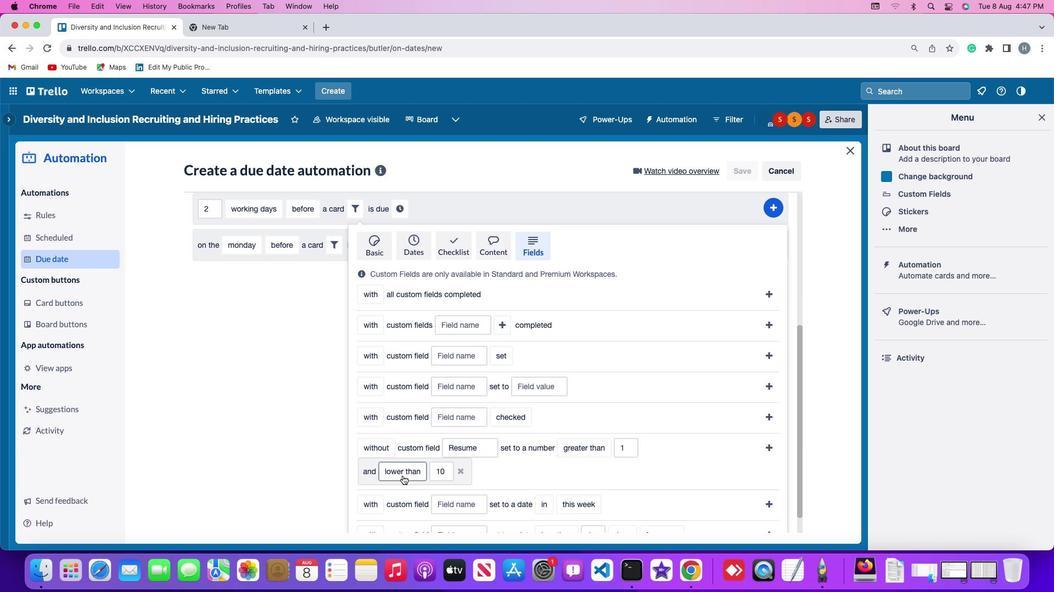
Action: Mouse pressed left at (416, 391)
Screenshot: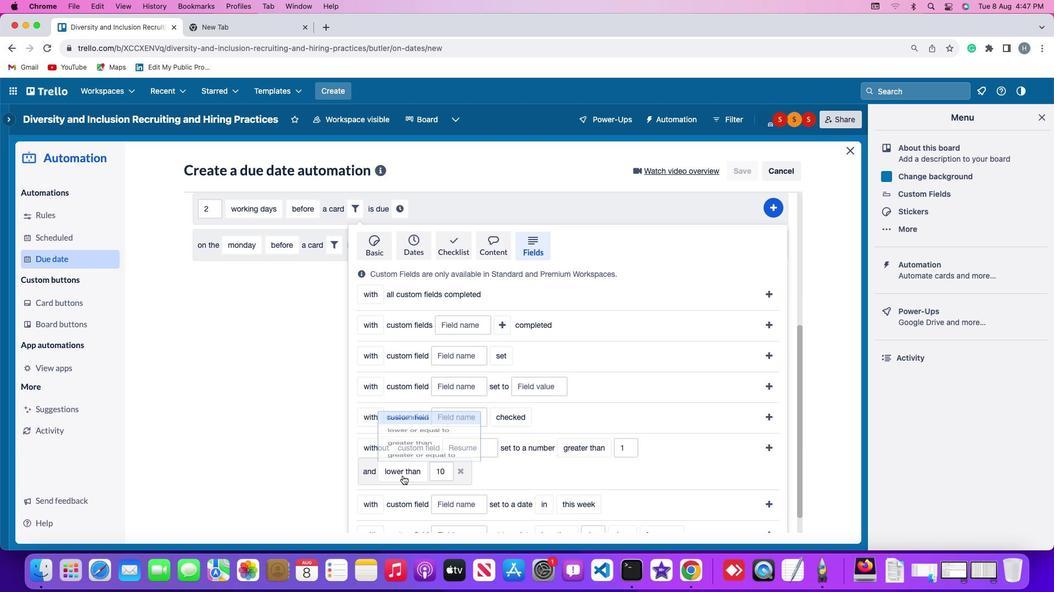 
Action: Mouse moved to (452, 416)
Screenshot: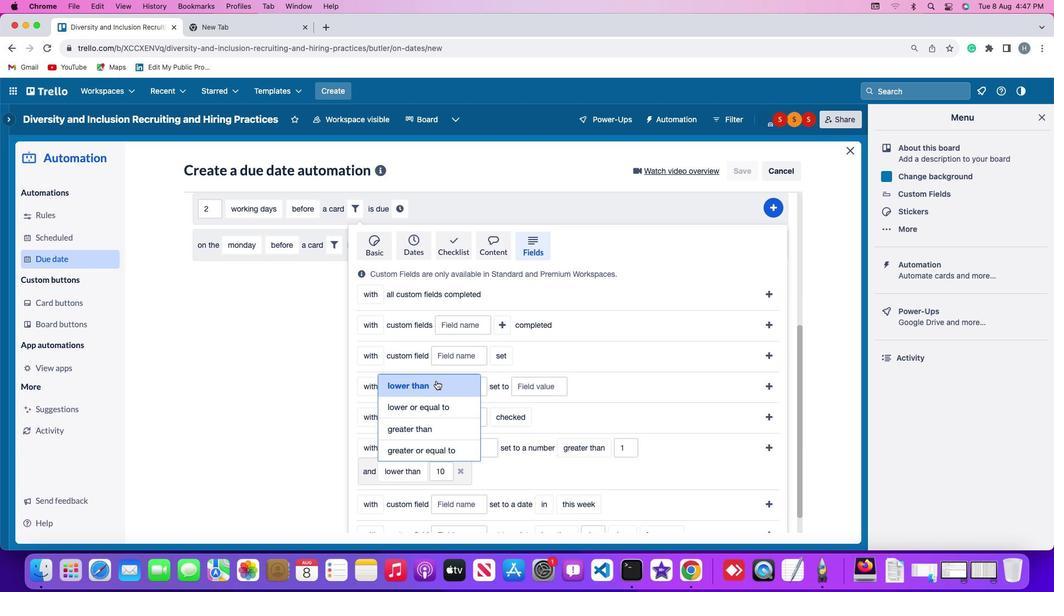 
Action: Mouse pressed left at (452, 416)
Screenshot: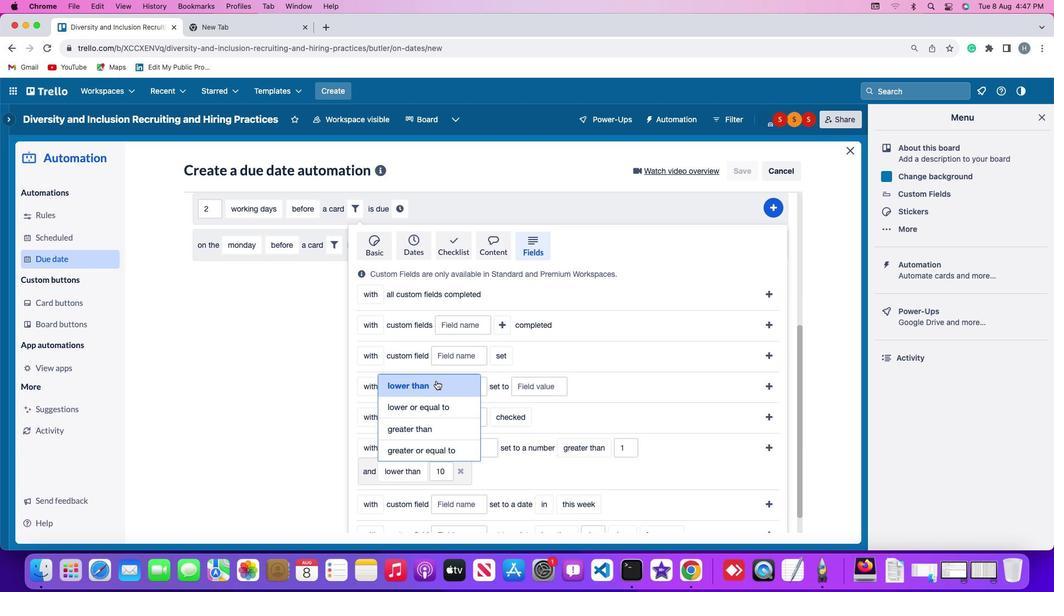 
Action: Mouse moved to (465, 393)
Screenshot: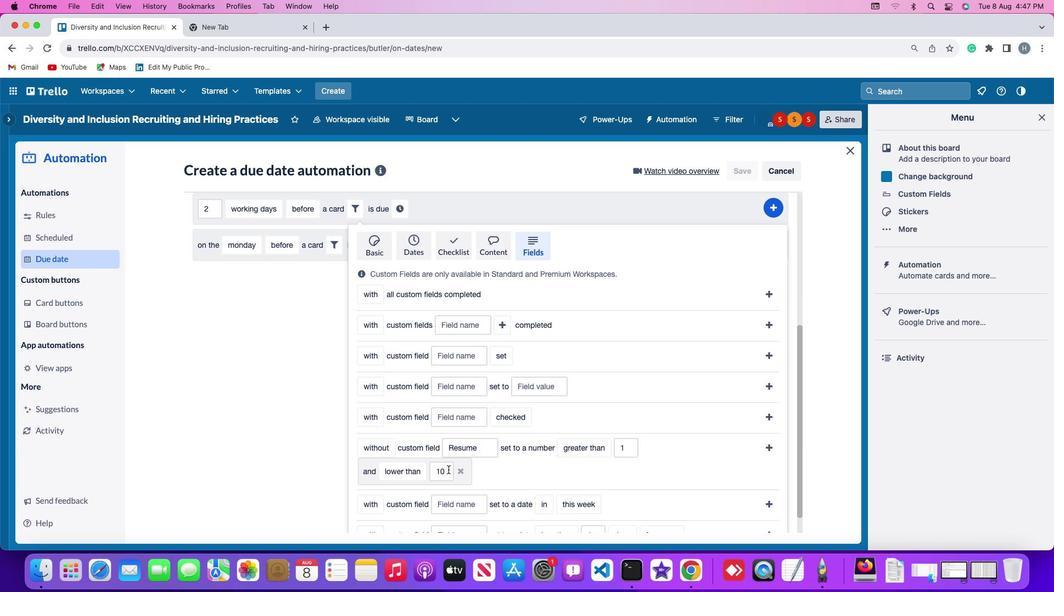 
Action: Mouse pressed left at (465, 393)
Screenshot: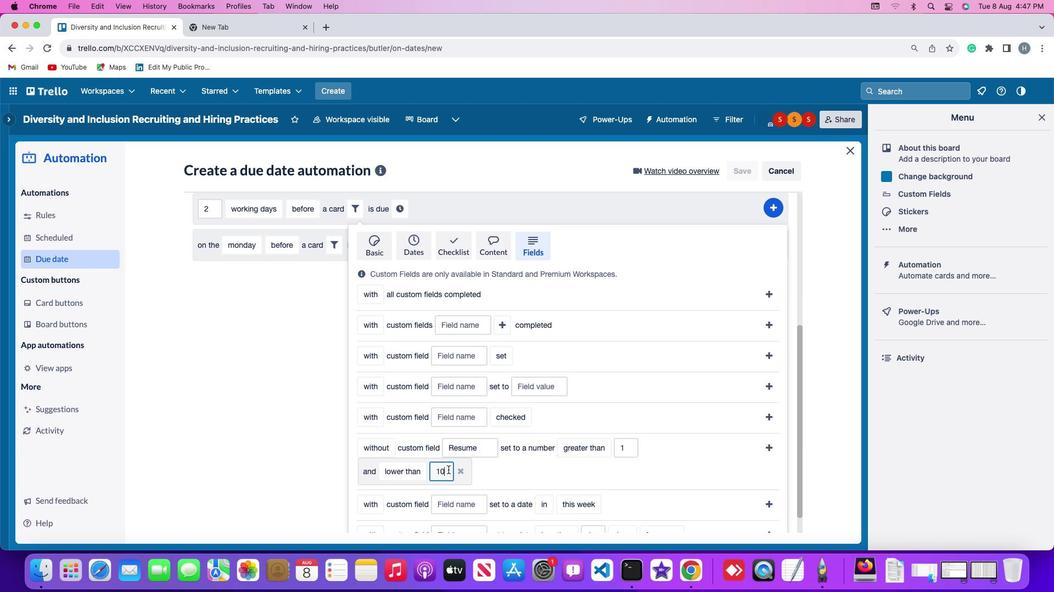 
Action: Key pressed Key.backspaceKey.backspace'1''0'
Screenshot: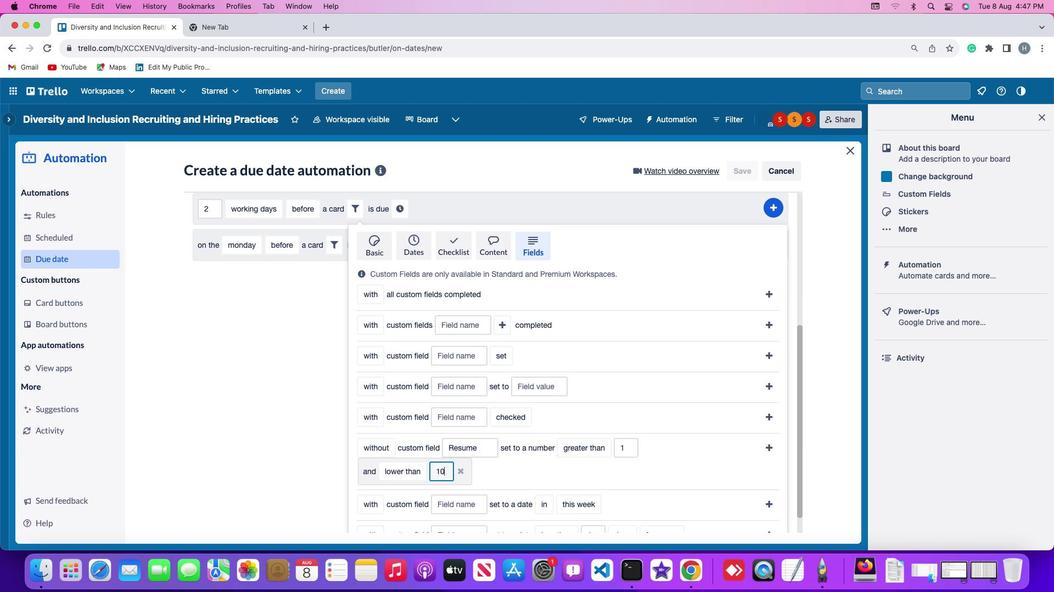 
Action: Mouse moved to (807, 399)
Screenshot: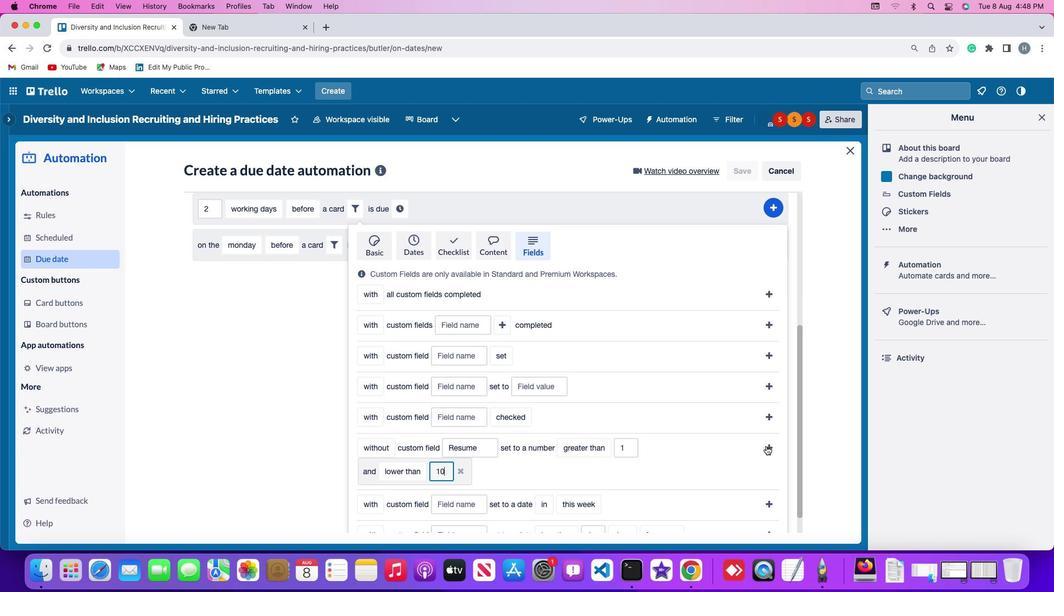
Action: Mouse pressed left at (807, 399)
Screenshot: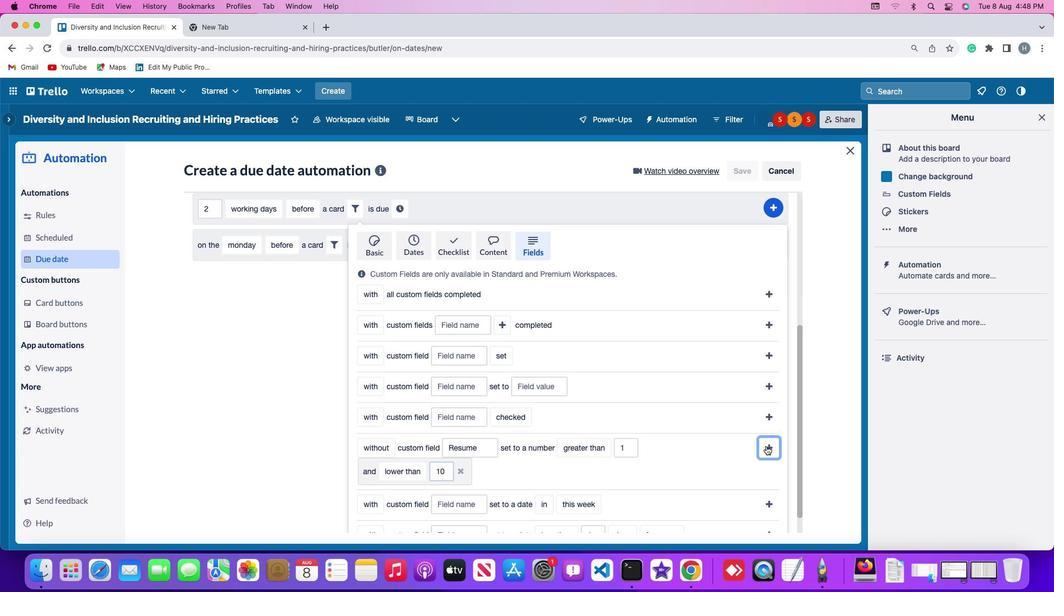 
Action: Mouse moved to (742, 400)
Screenshot: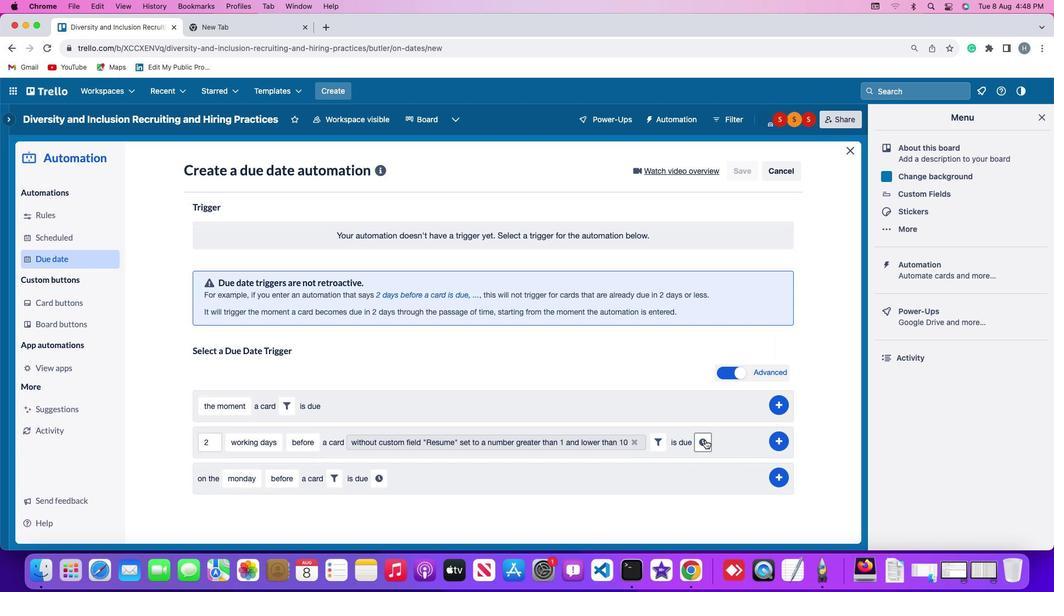 
Action: Mouse pressed left at (742, 400)
Screenshot: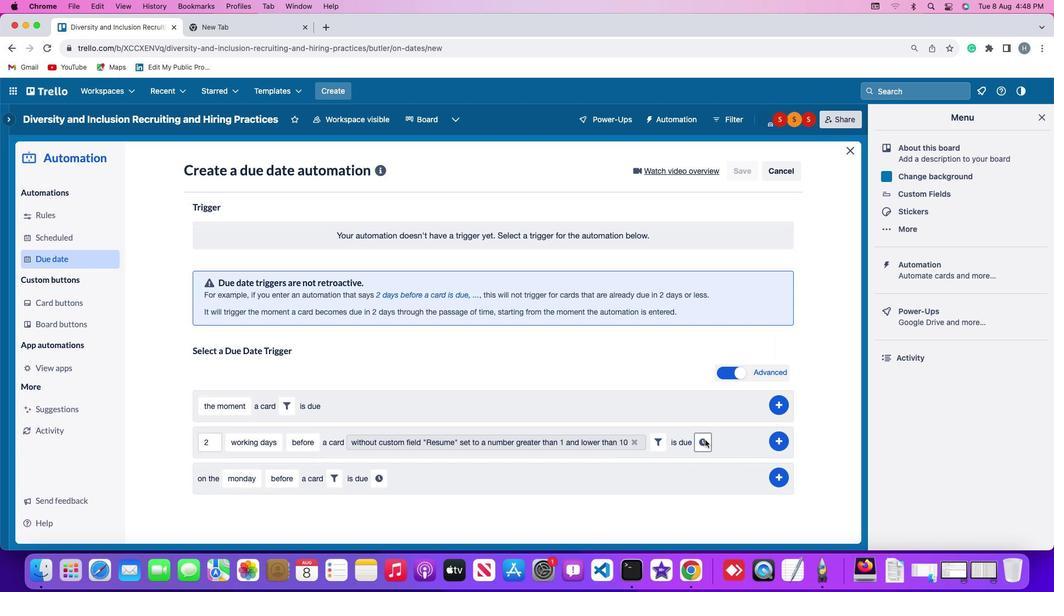 
Action: Mouse moved to (228, 393)
Screenshot: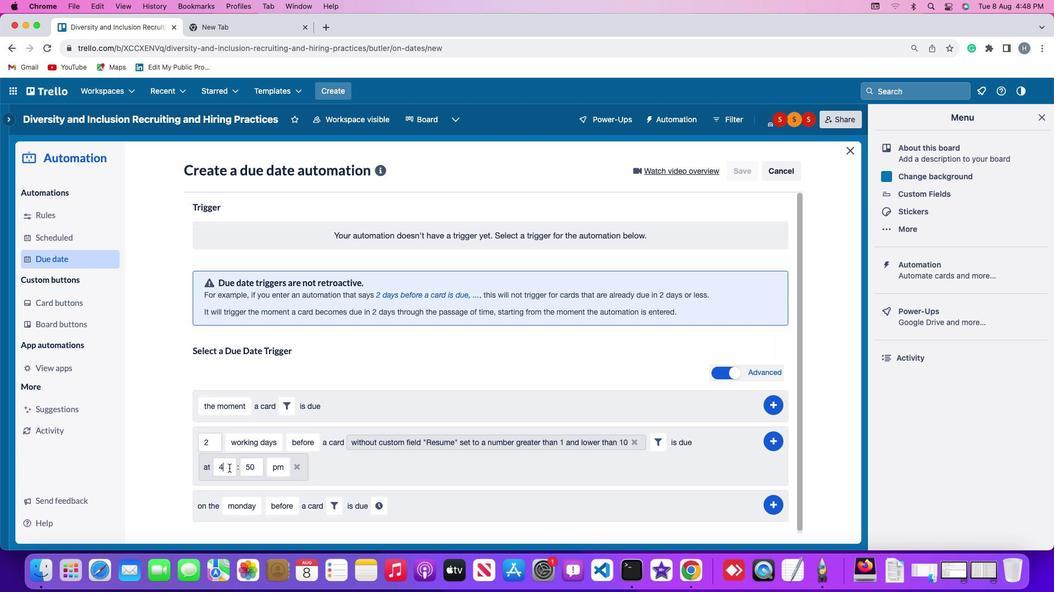 
Action: Mouse pressed left at (228, 393)
Screenshot: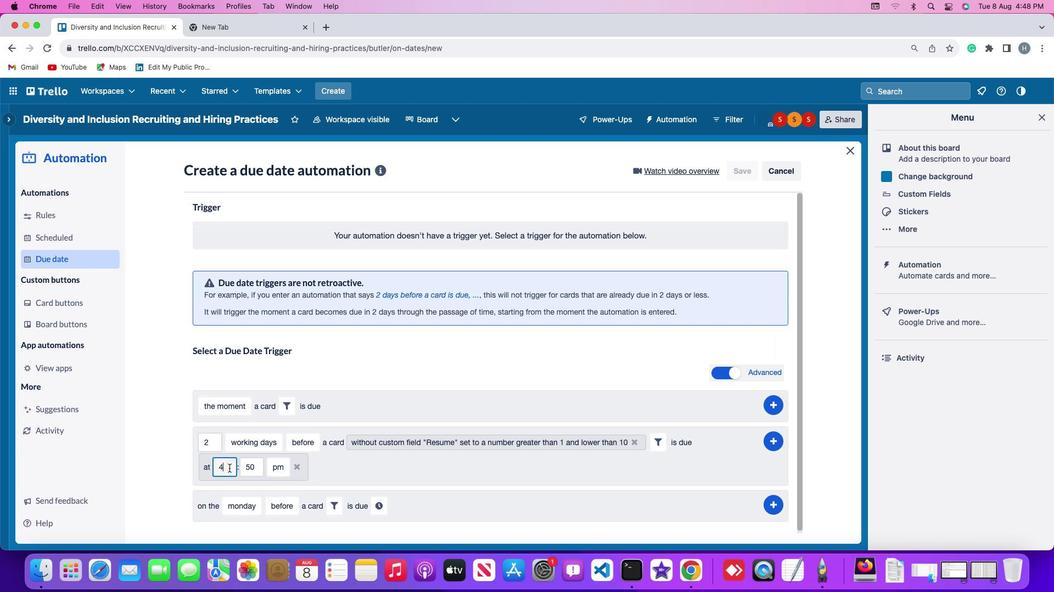 
Action: Key pressed Key.backspace'1''1'
Screenshot: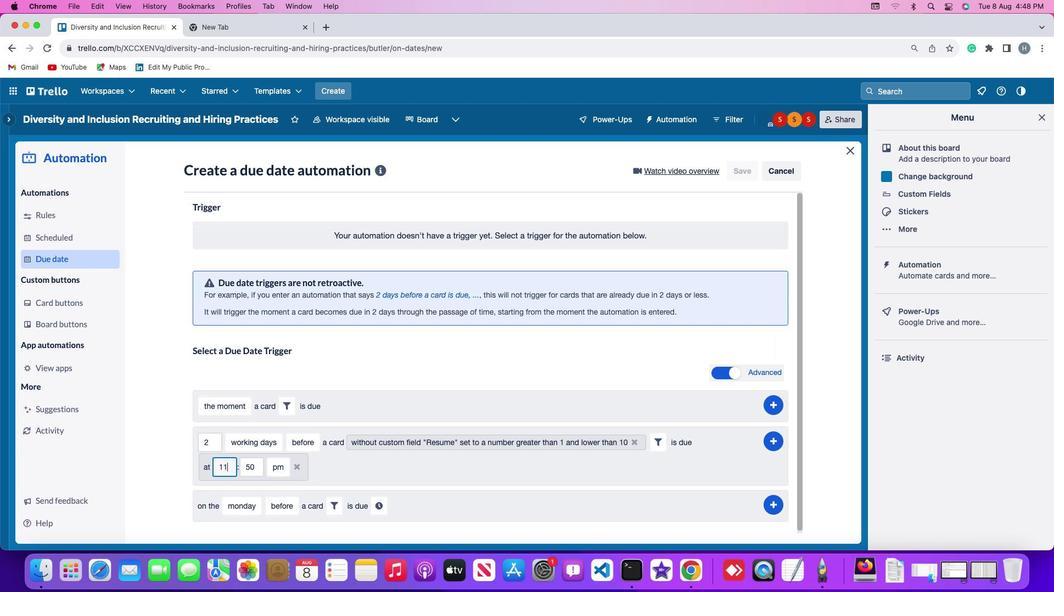 
Action: Mouse moved to (261, 393)
Screenshot: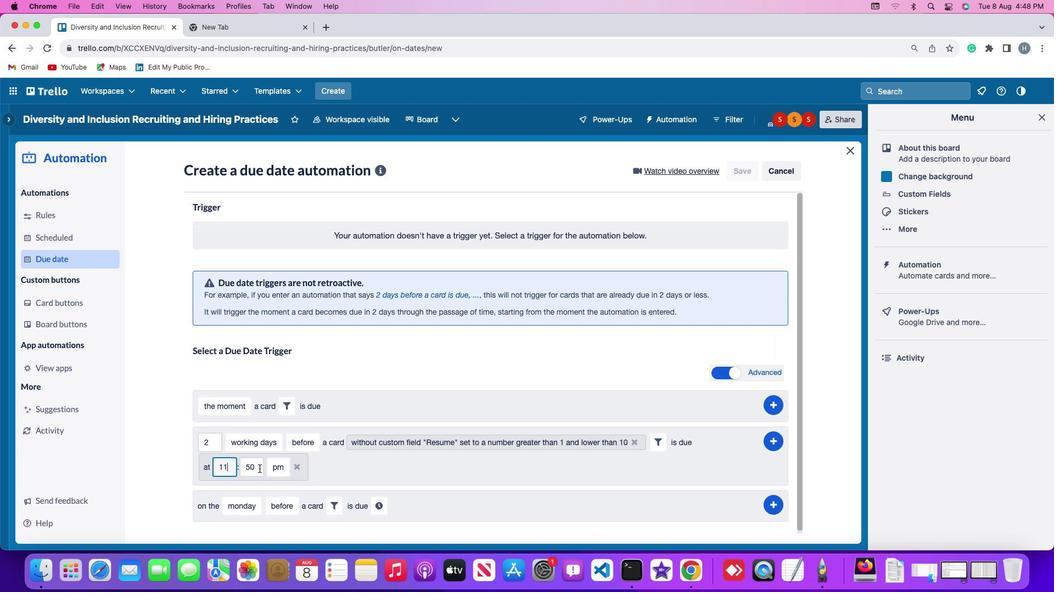
Action: Mouse pressed left at (261, 393)
Screenshot: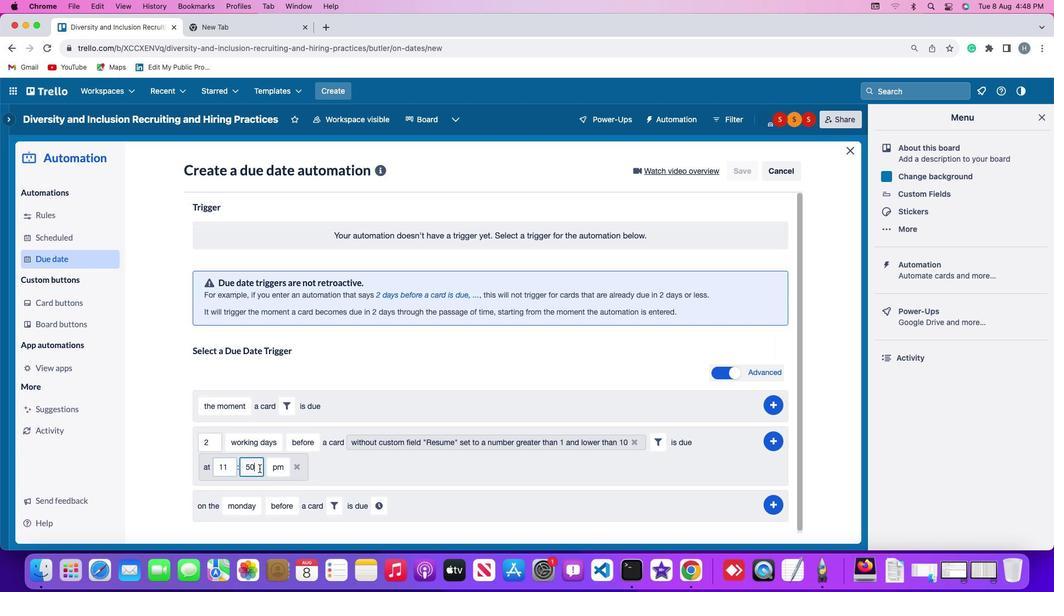 
Action: Mouse moved to (261, 393)
Screenshot: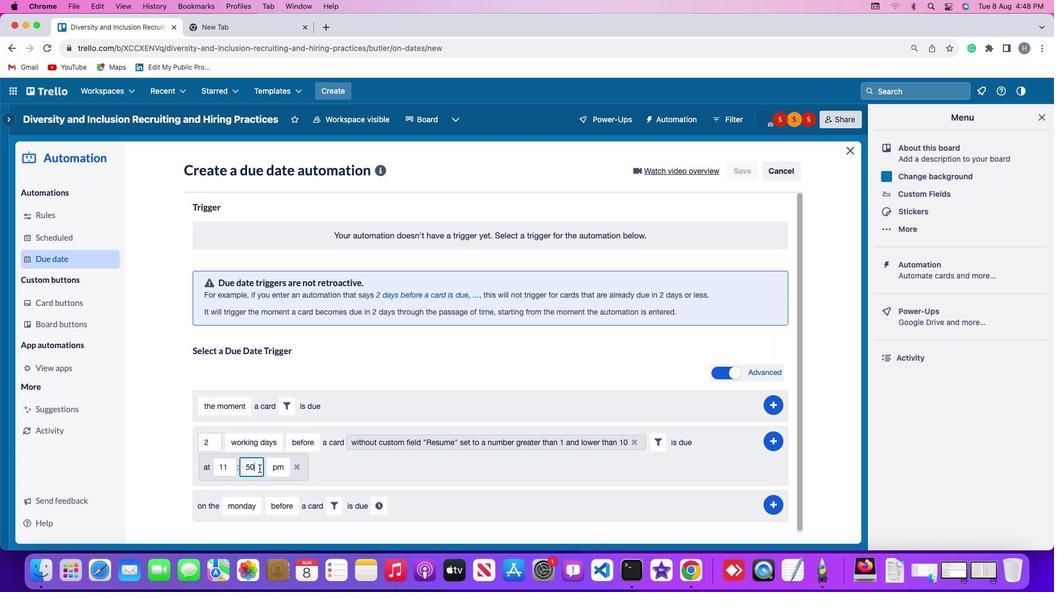 
Action: Key pressed Key.backspaceKey.backspace
Screenshot: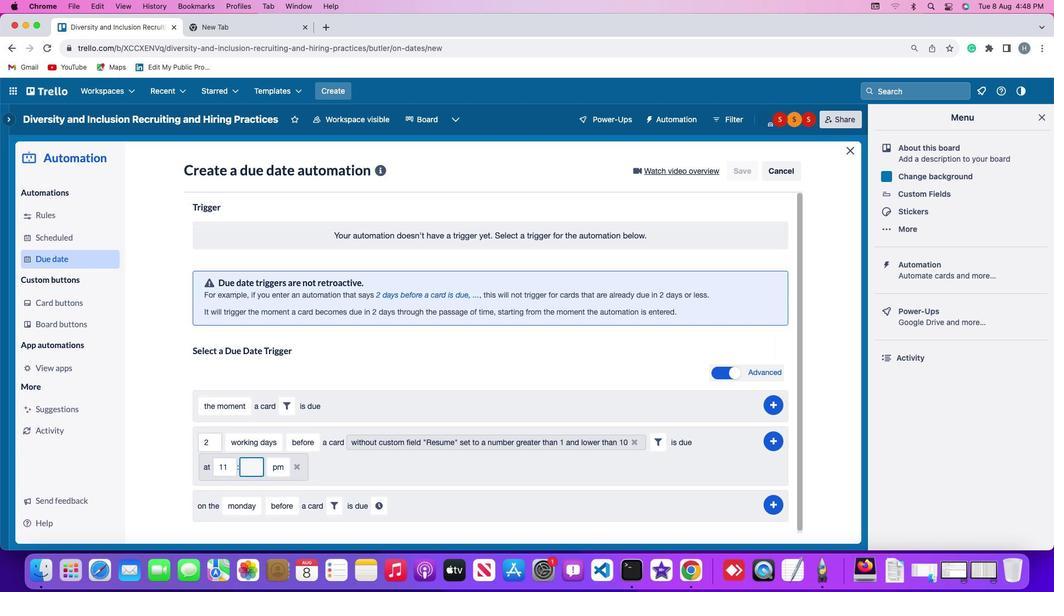 
Action: Mouse moved to (259, 393)
Screenshot: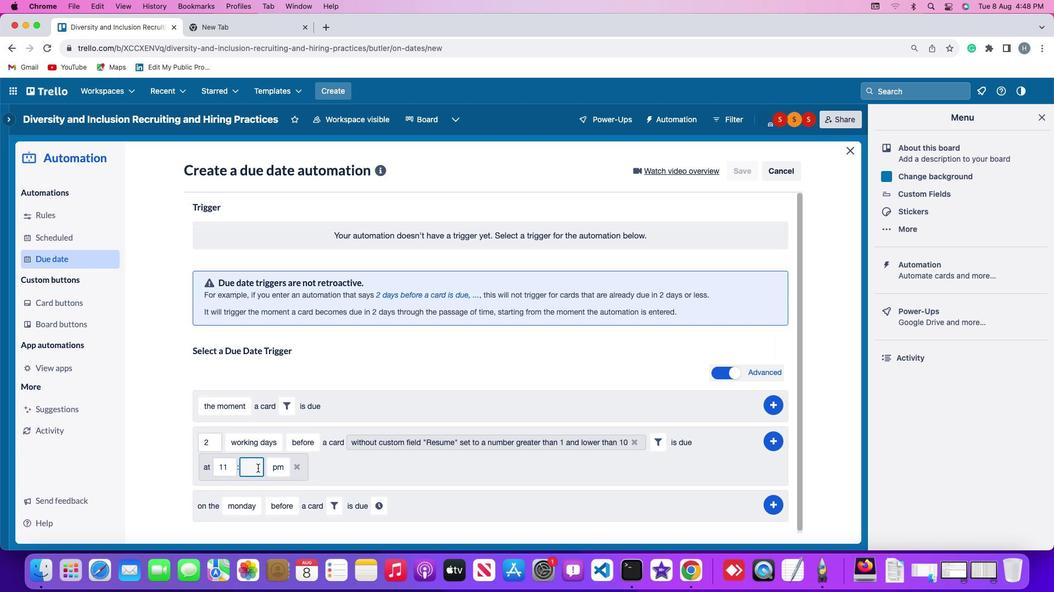 
Action: Key pressed '0''0'
Screenshot: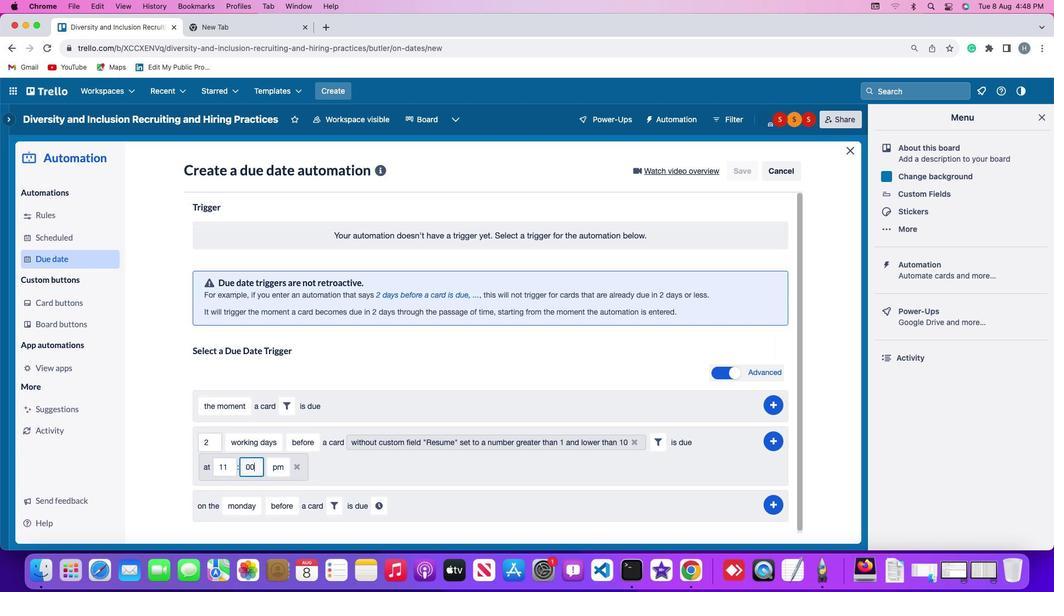 
Action: Mouse moved to (276, 393)
Screenshot: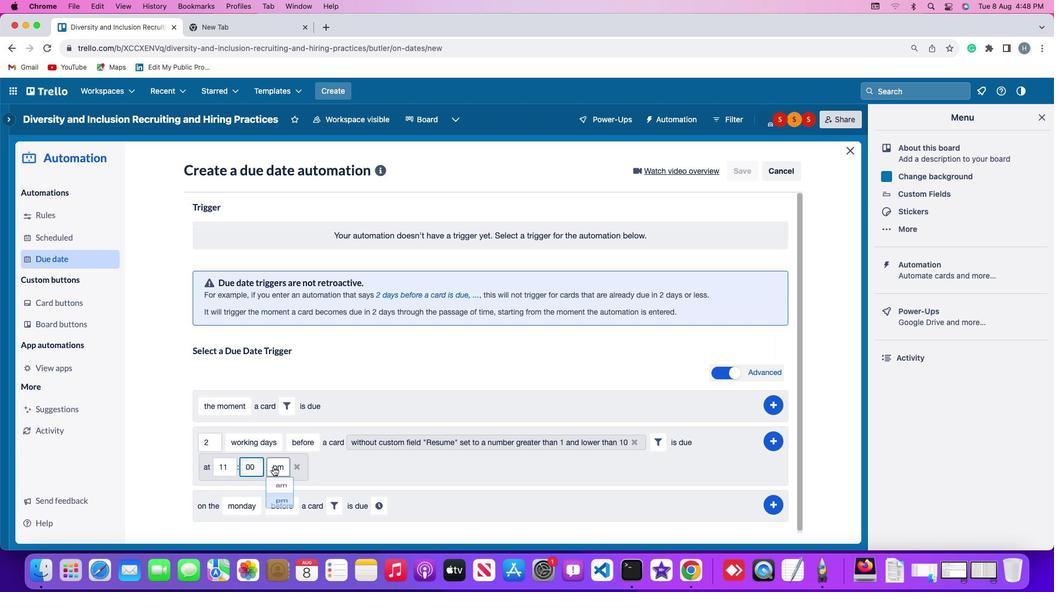 
Action: Mouse pressed left at (276, 393)
Screenshot: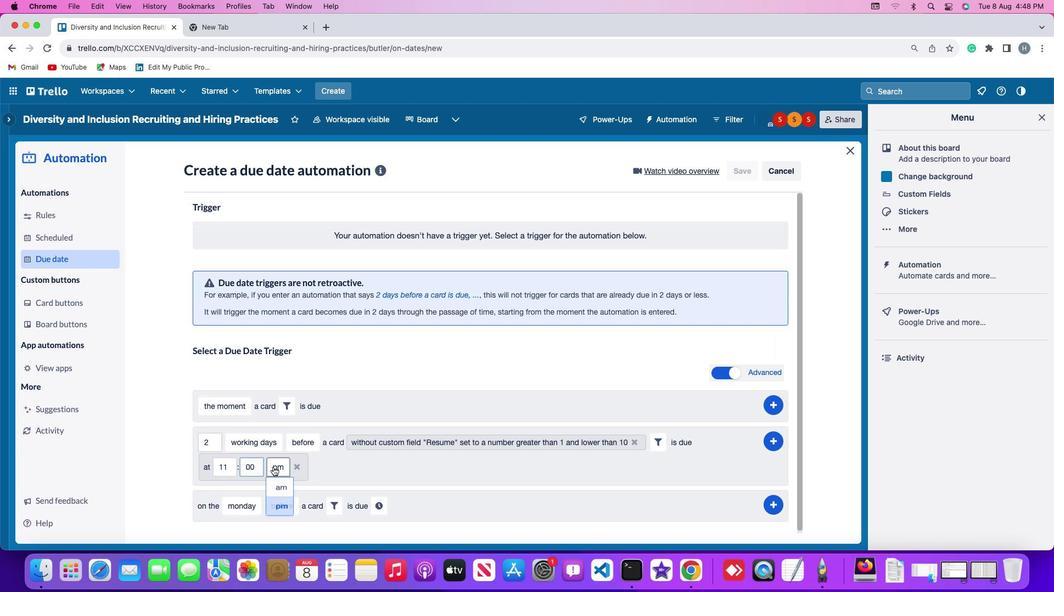 
Action: Mouse moved to (283, 389)
Screenshot: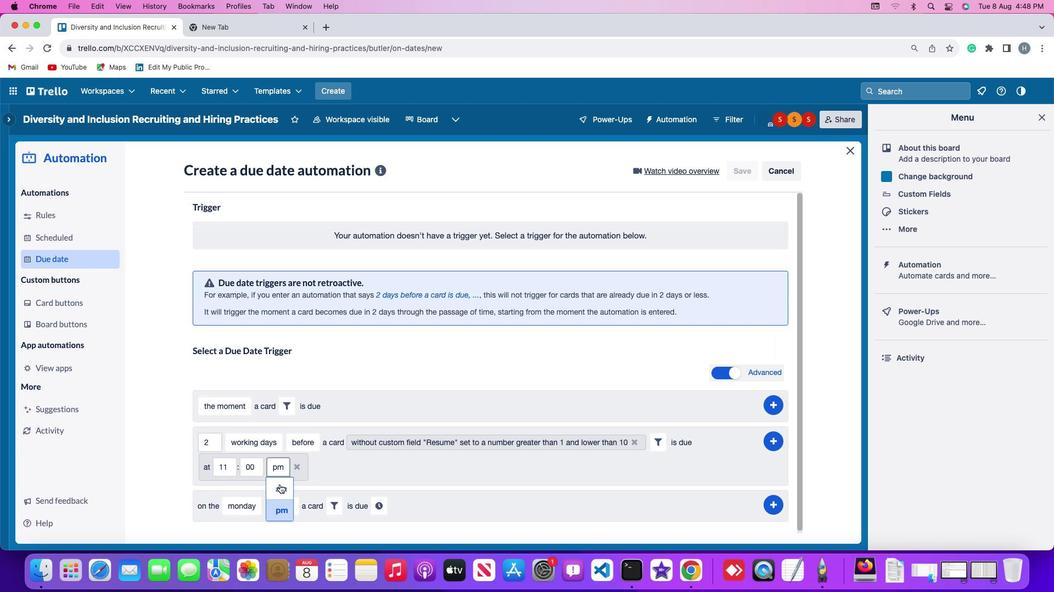 
Action: Mouse pressed left at (283, 389)
Screenshot: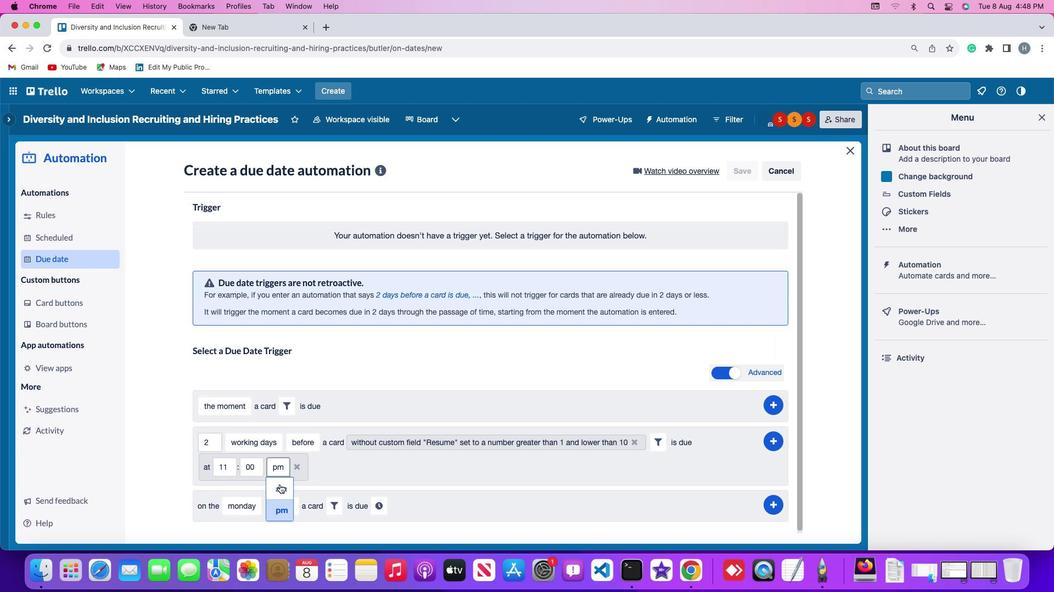 
Action: Mouse moved to (814, 401)
Screenshot: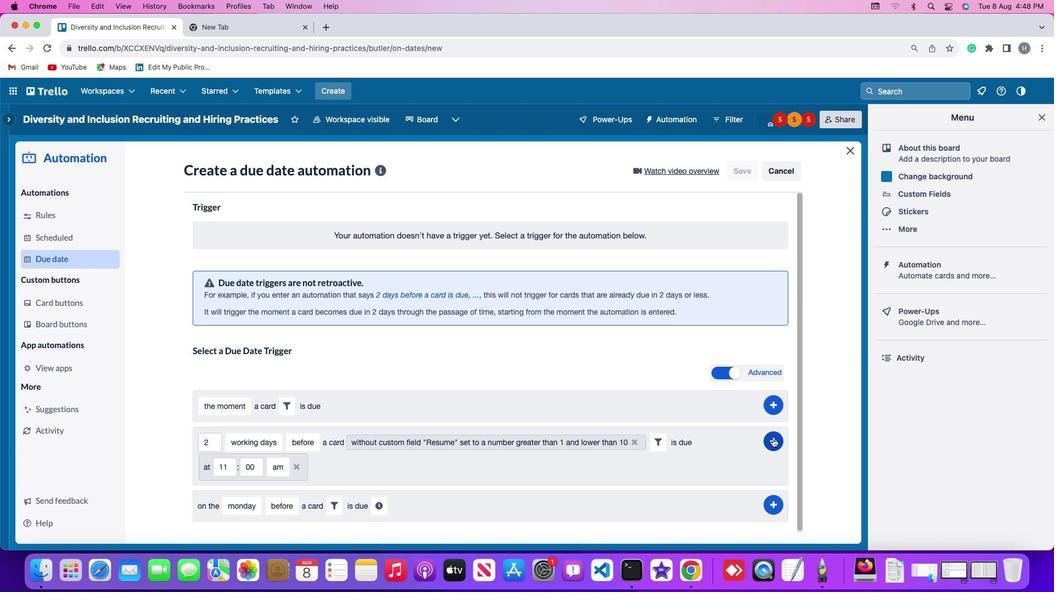 
Action: Mouse pressed left at (814, 401)
Screenshot: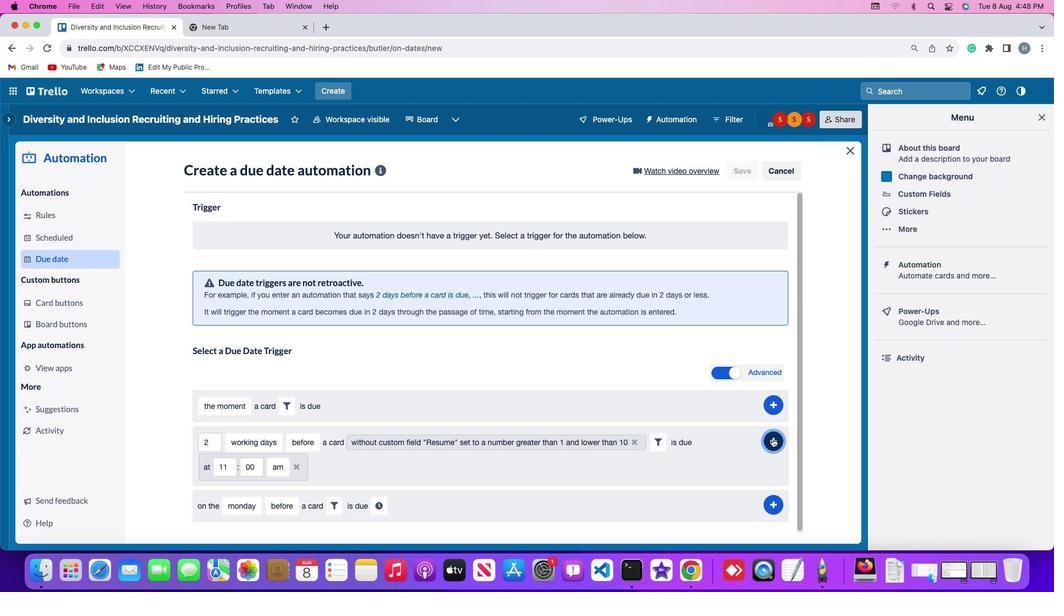 
Action: Mouse moved to (872, 425)
Screenshot: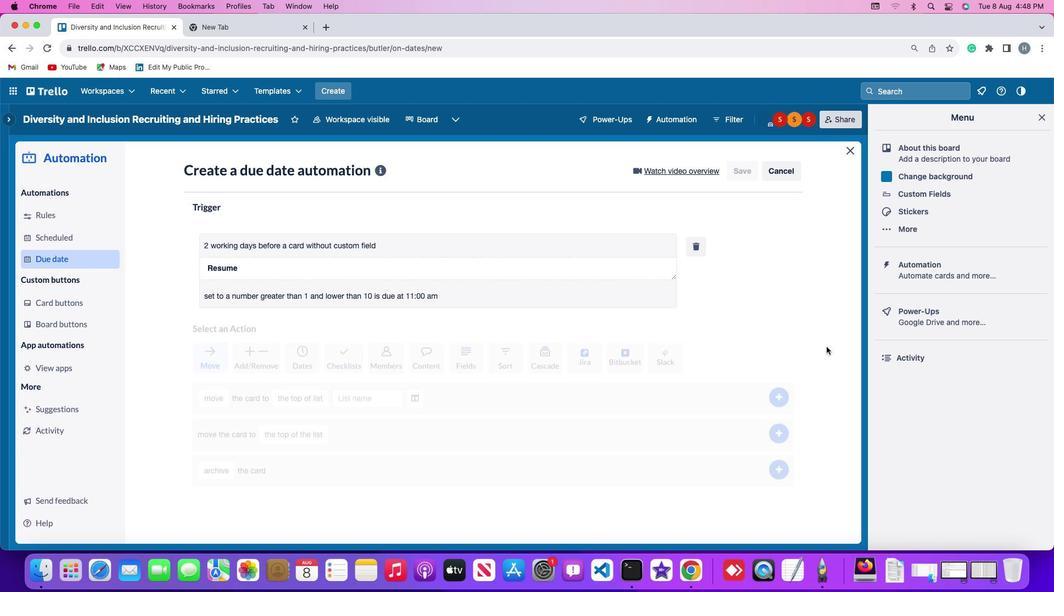 
